 Task: In the  document poem.pdf Use the feature 'and check spelling and grammer' Change font style of header to '25' Select the body of letter and change paragraph spacing to  Double
Action: Mouse moved to (306, 472)
Screenshot: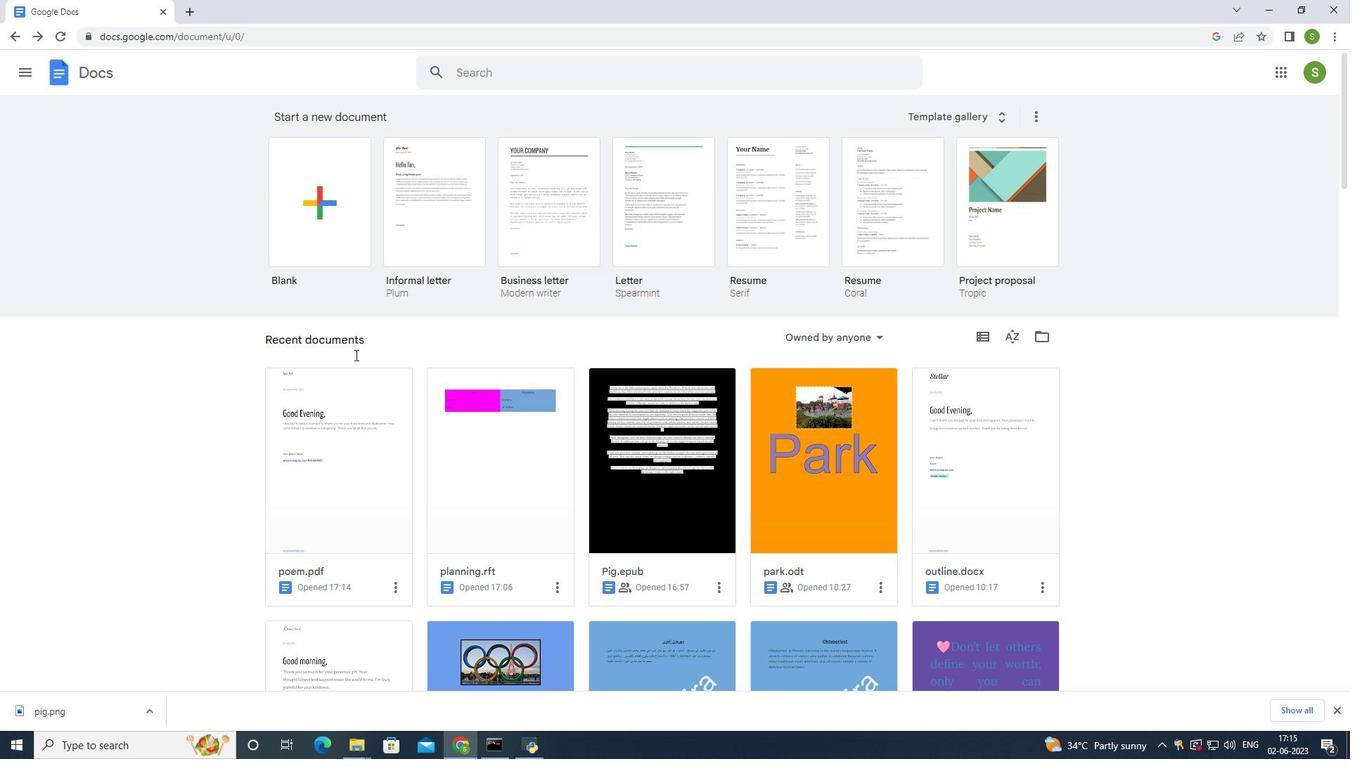 
Action: Mouse pressed left at (306, 472)
Screenshot: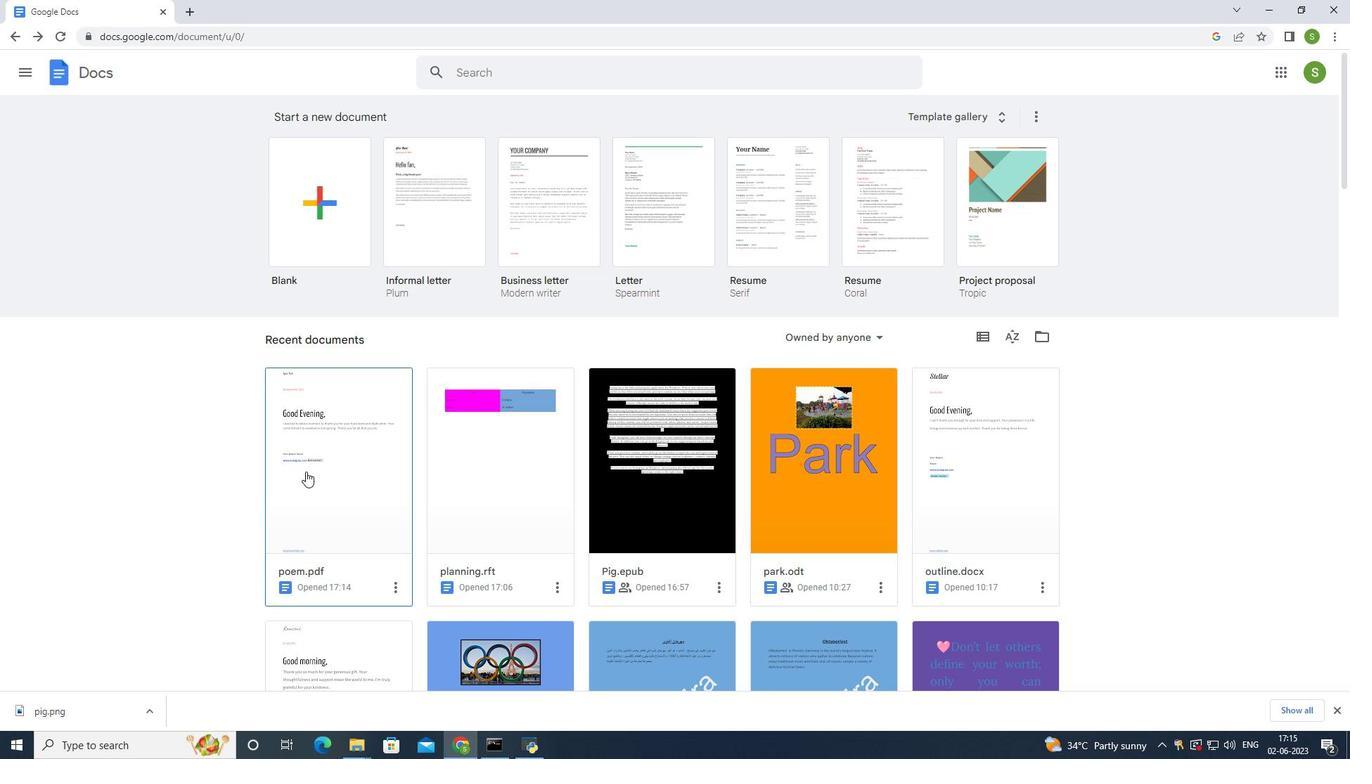 
Action: Mouse moved to (237, 81)
Screenshot: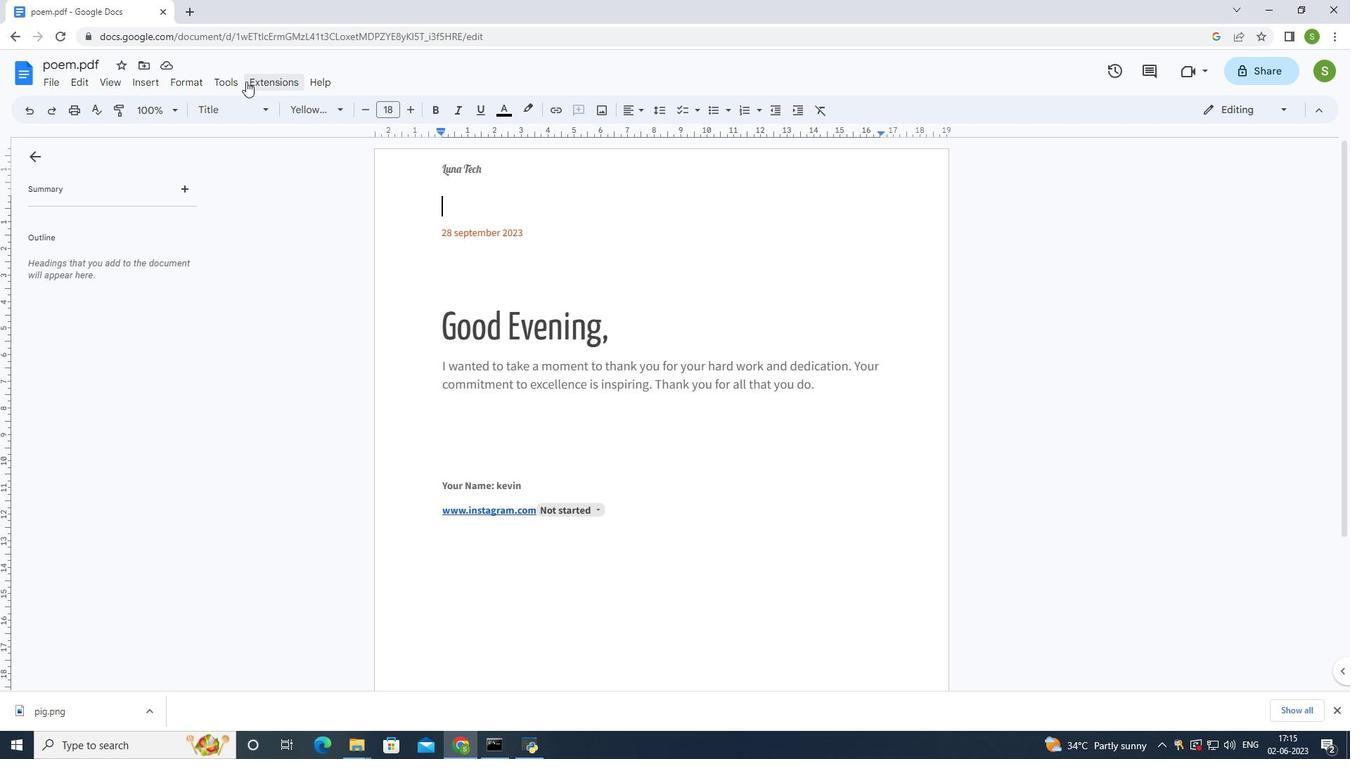 
Action: Mouse pressed left at (237, 81)
Screenshot: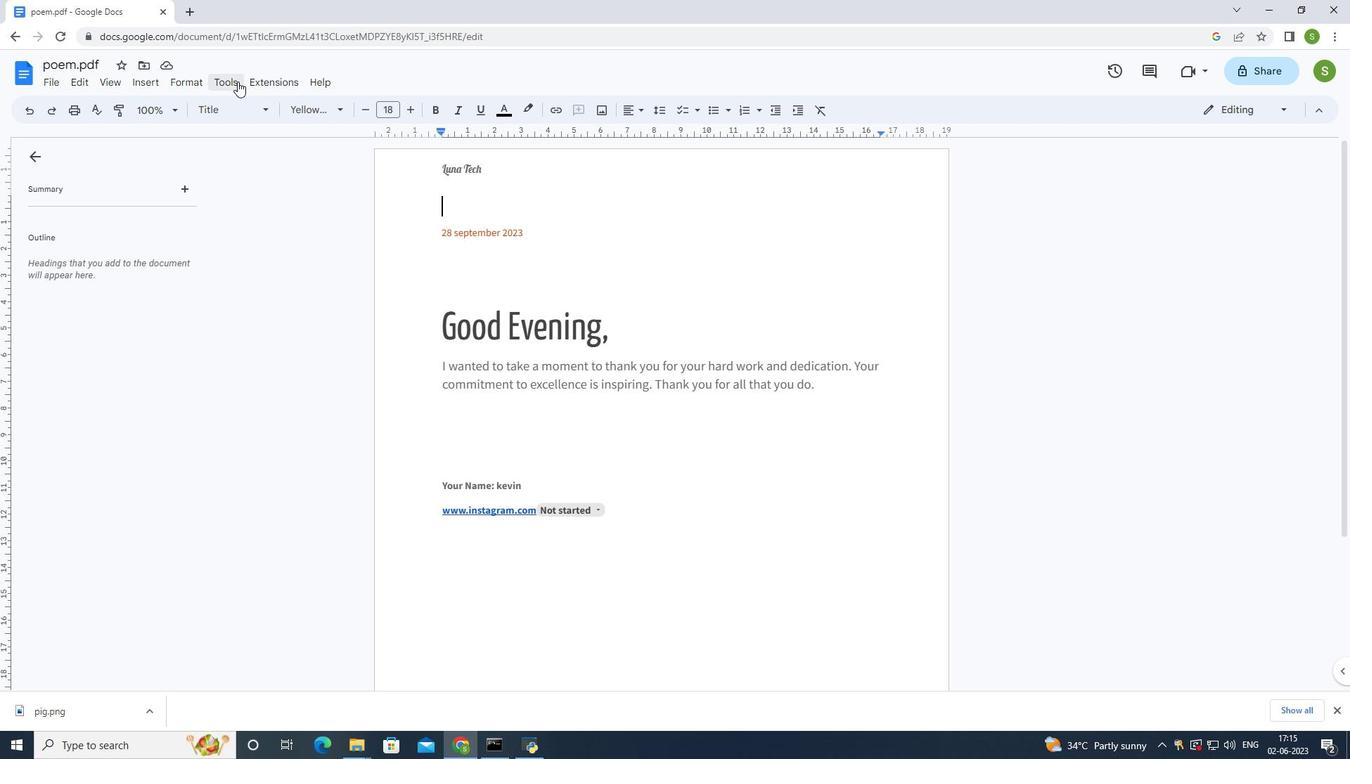 
Action: Mouse moved to (237, 99)
Screenshot: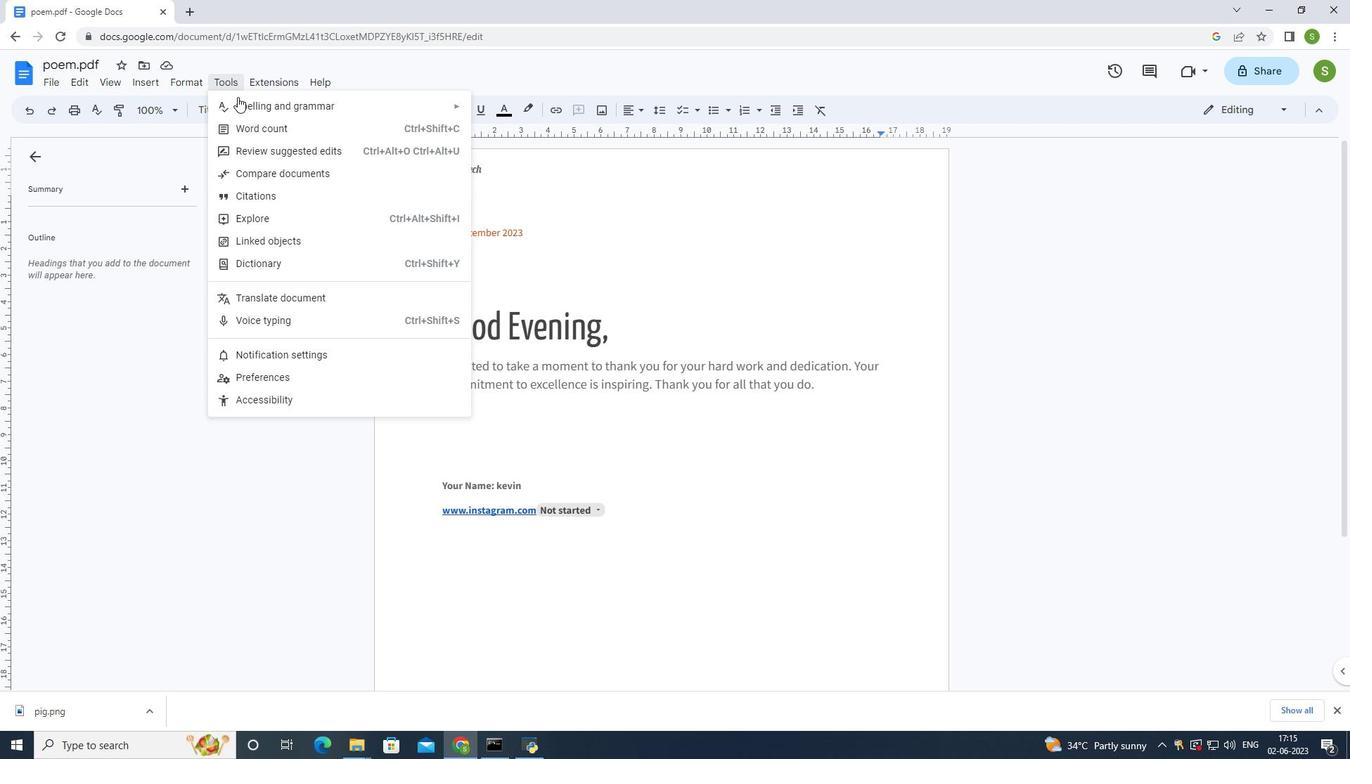 
Action: Mouse pressed left at (237, 99)
Screenshot: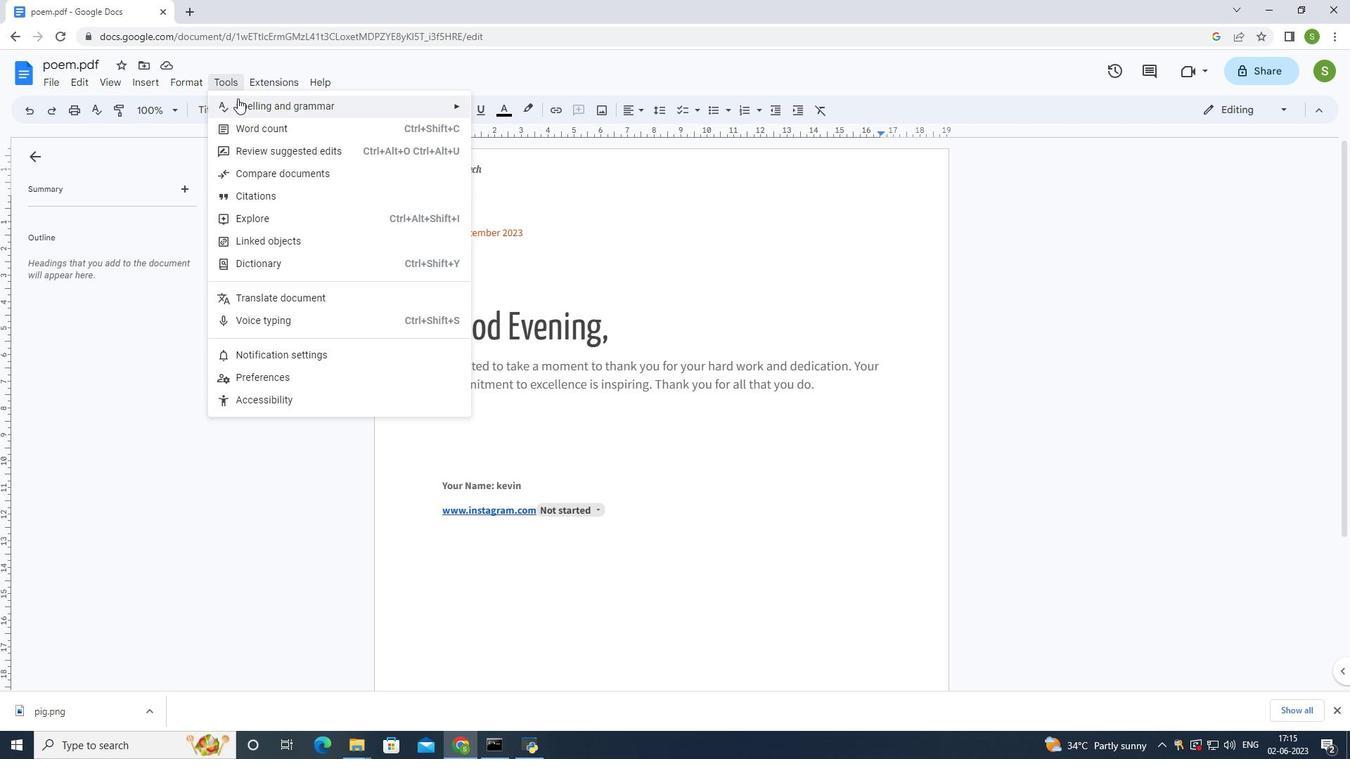 
Action: Mouse moved to (547, 119)
Screenshot: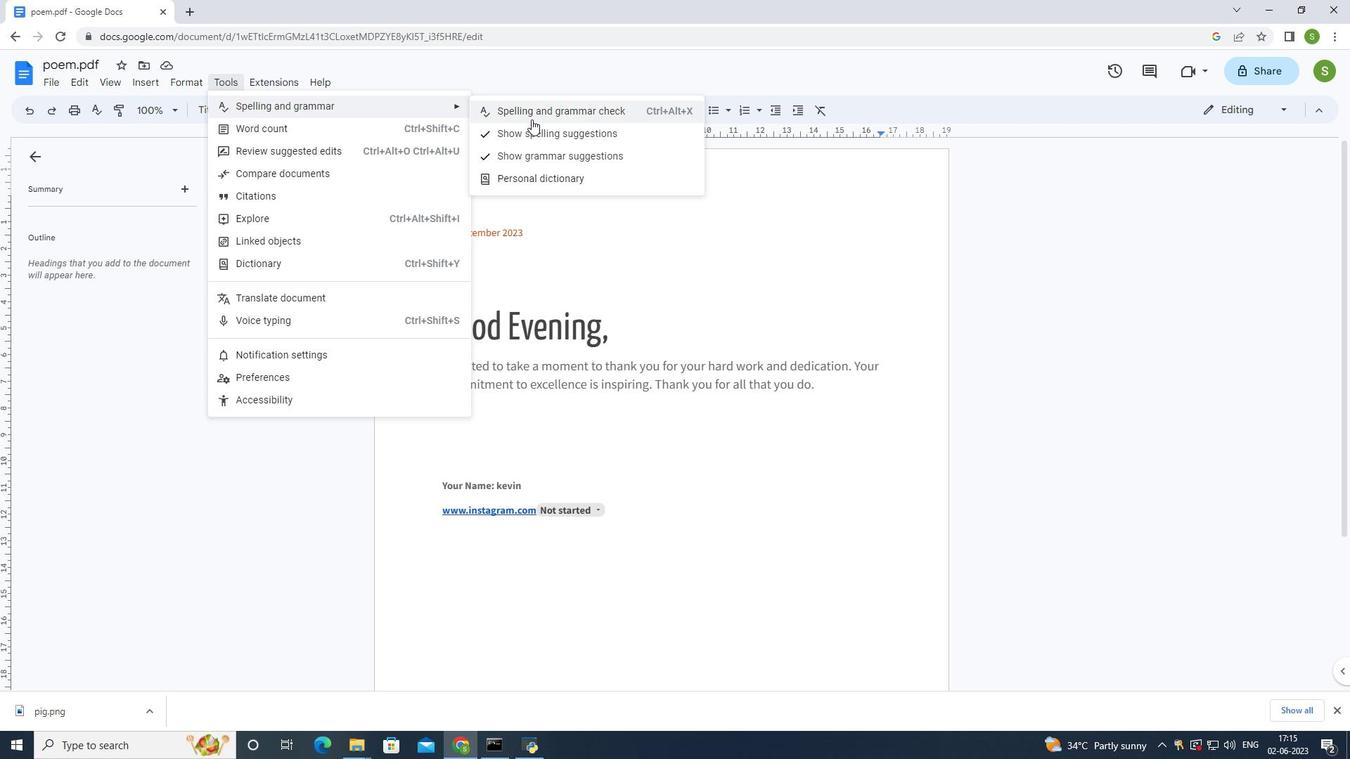 
Action: Mouse pressed left at (547, 119)
Screenshot: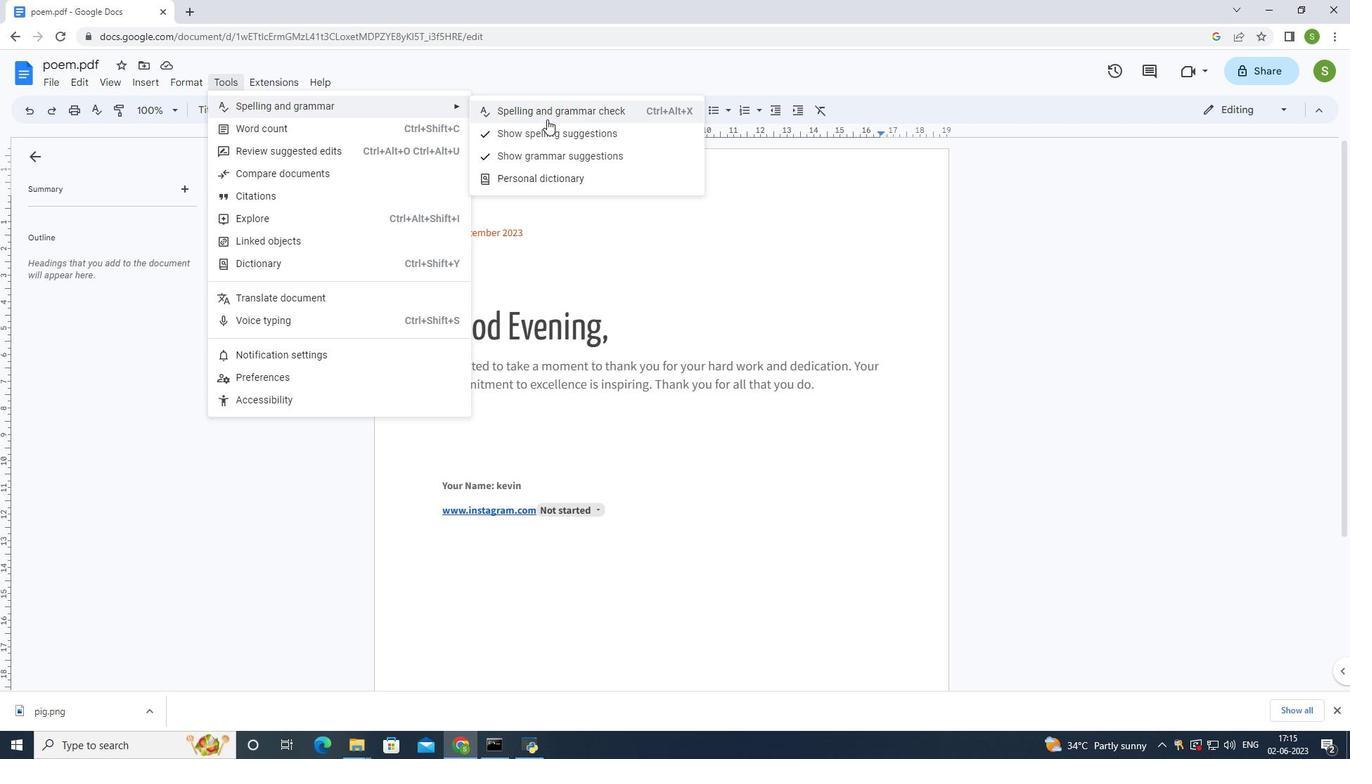
Action: Mouse moved to (493, 171)
Screenshot: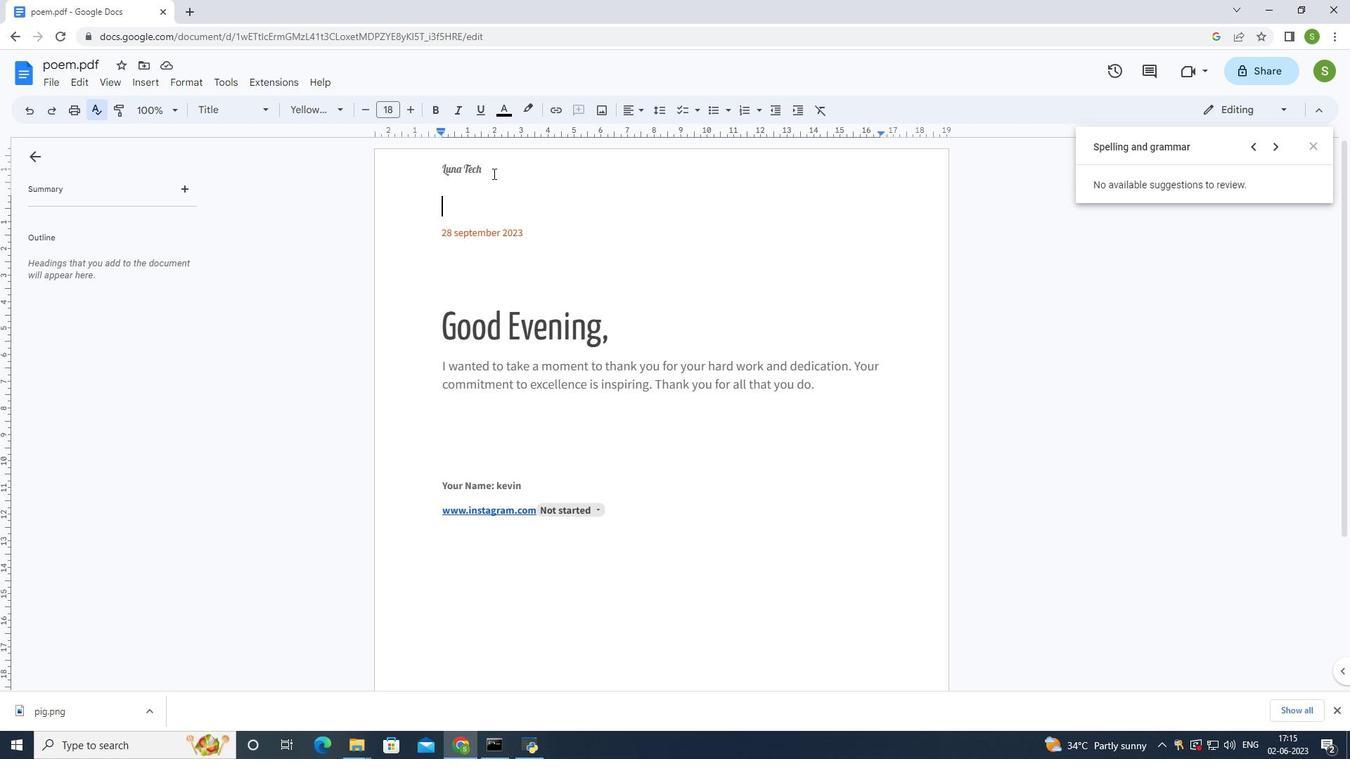 
Action: Mouse pressed left at (493, 171)
Screenshot: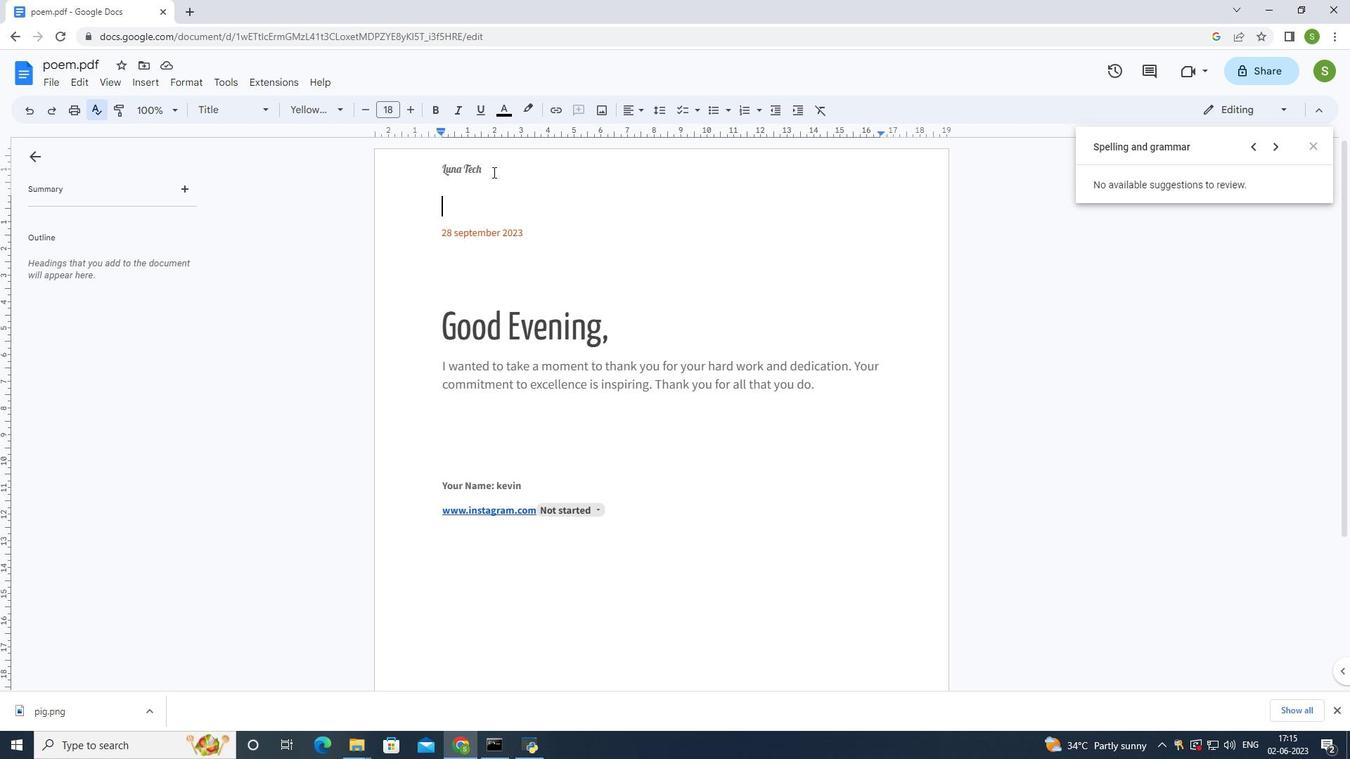 
Action: Mouse moved to (484, 170)
Screenshot: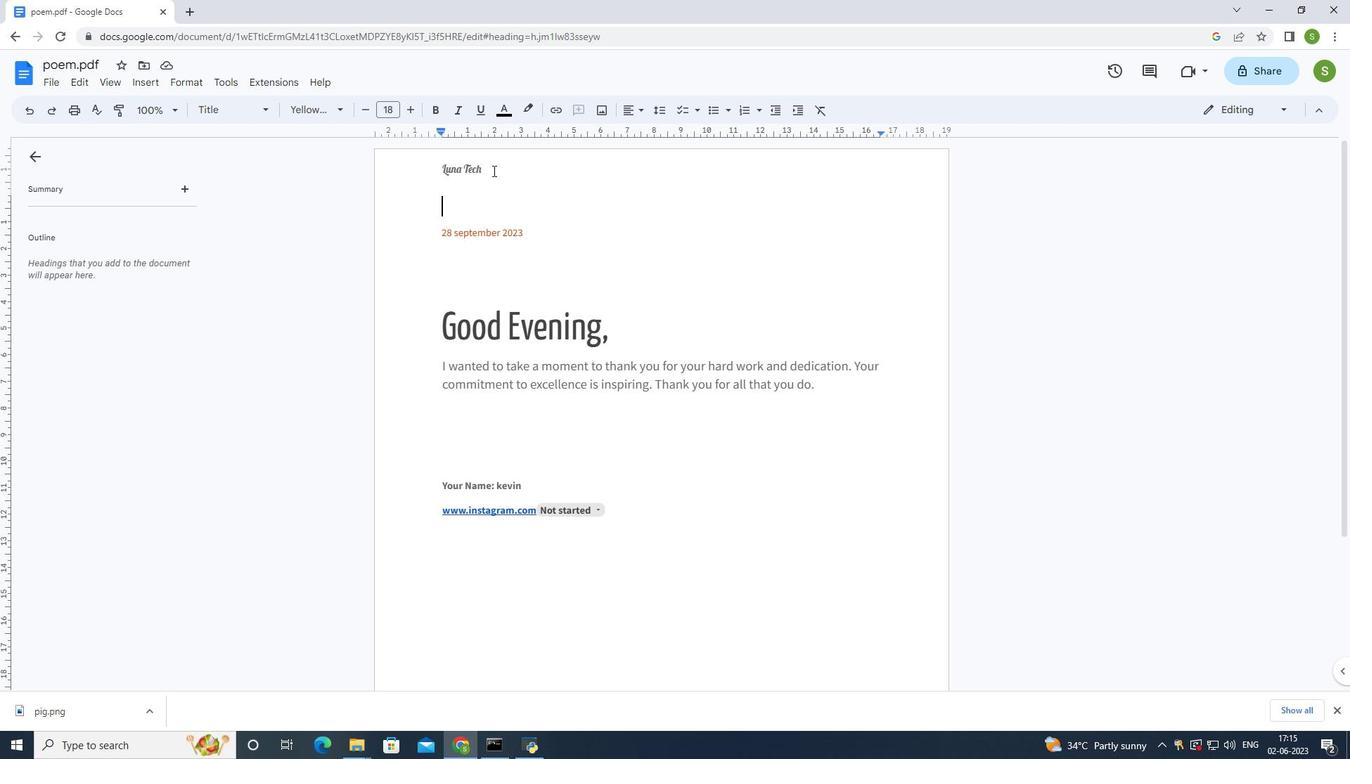 
Action: Mouse pressed left at (484, 170)
Screenshot: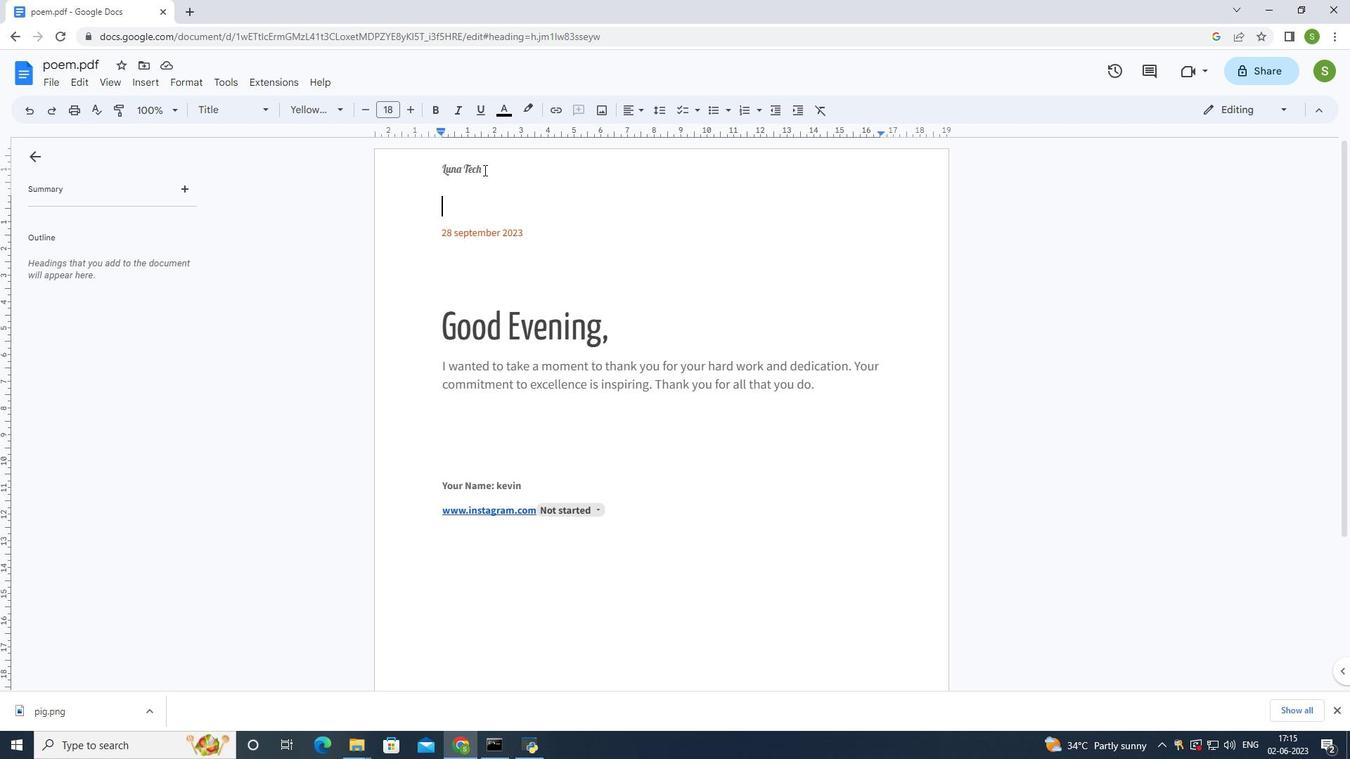 
Action: Mouse pressed left at (484, 170)
Screenshot: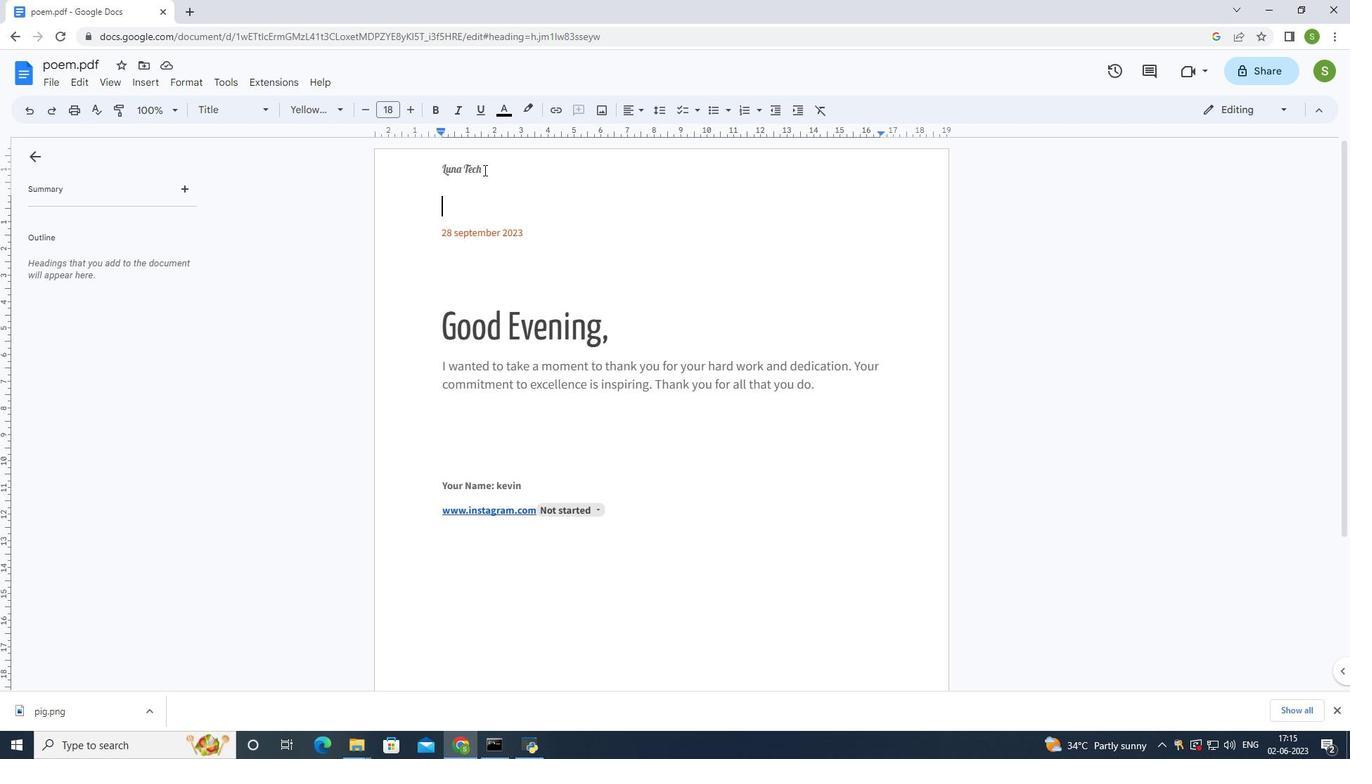 
Action: Mouse pressed left at (484, 170)
Screenshot: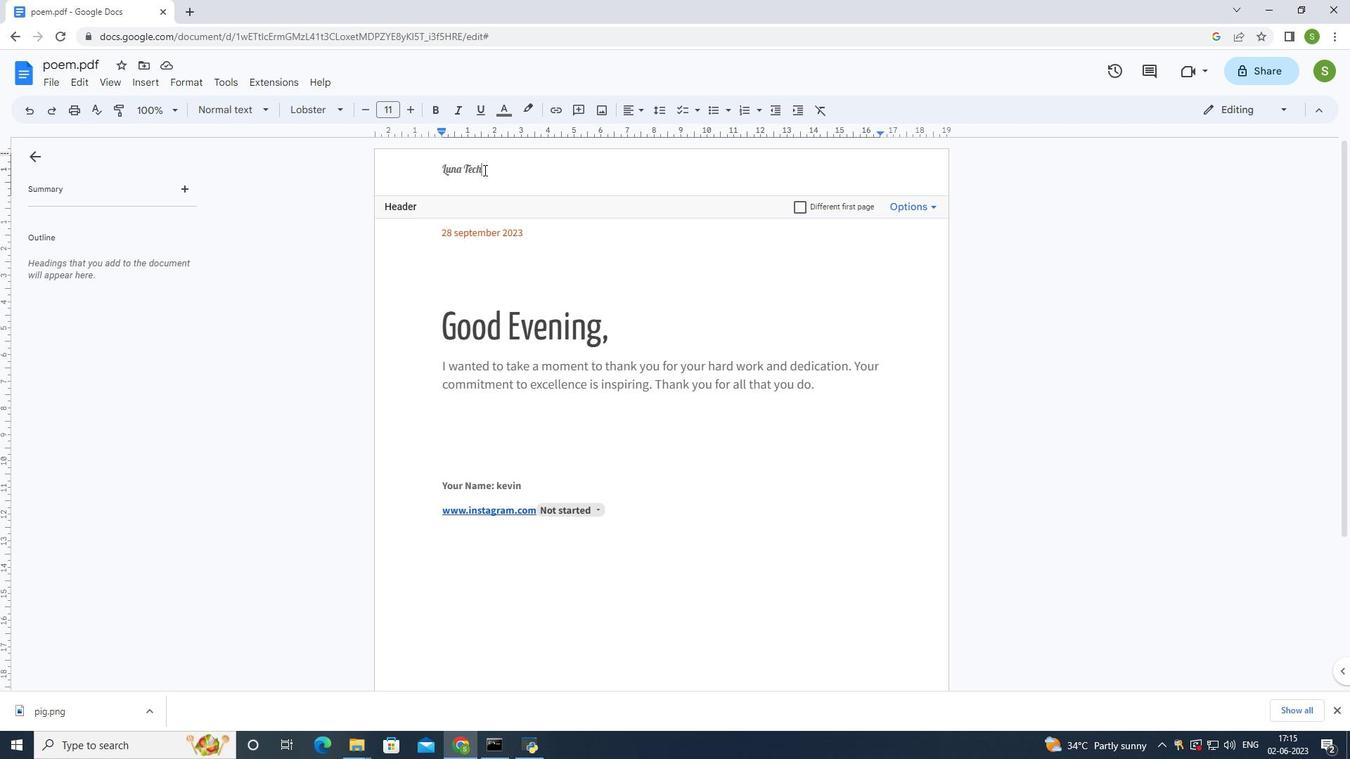 
Action: Mouse moved to (412, 113)
Screenshot: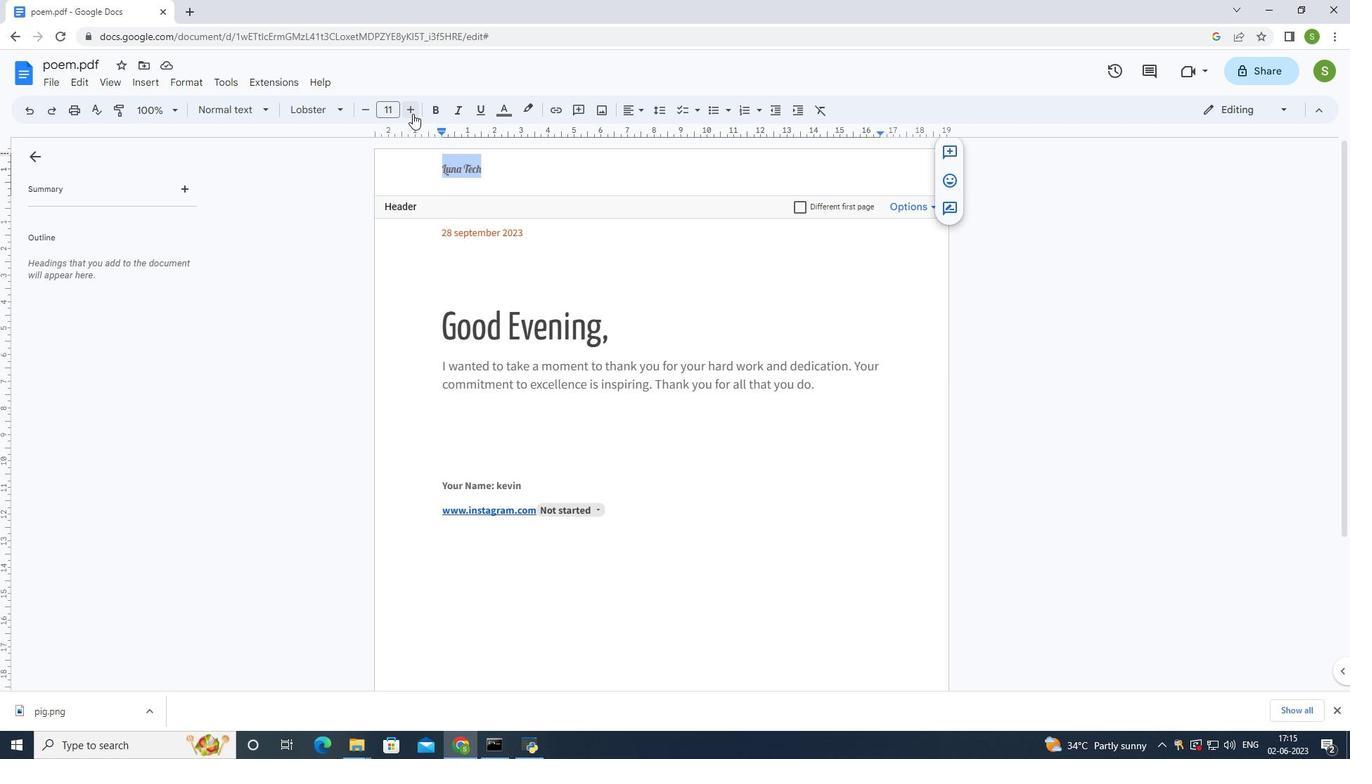 
Action: Mouse pressed left at (412, 113)
Screenshot: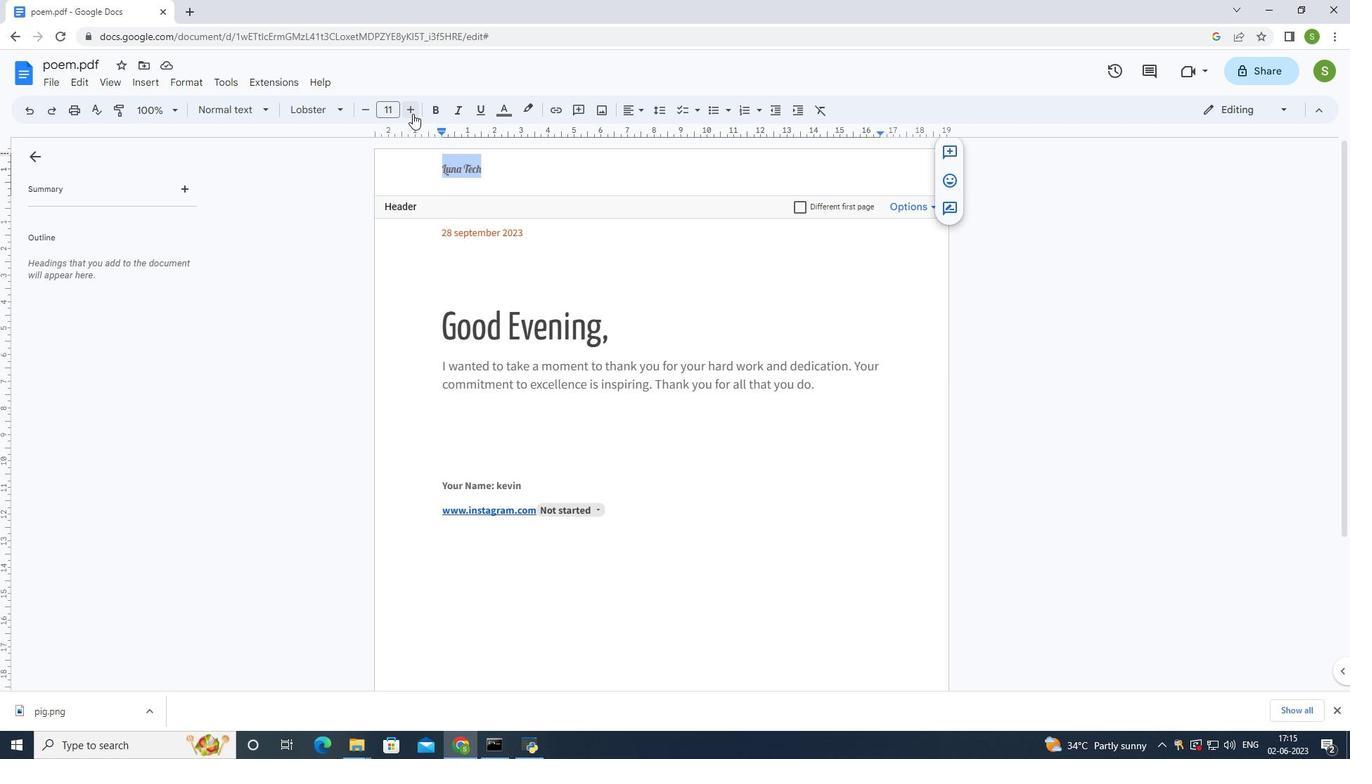 
Action: Mouse pressed left at (412, 113)
Screenshot: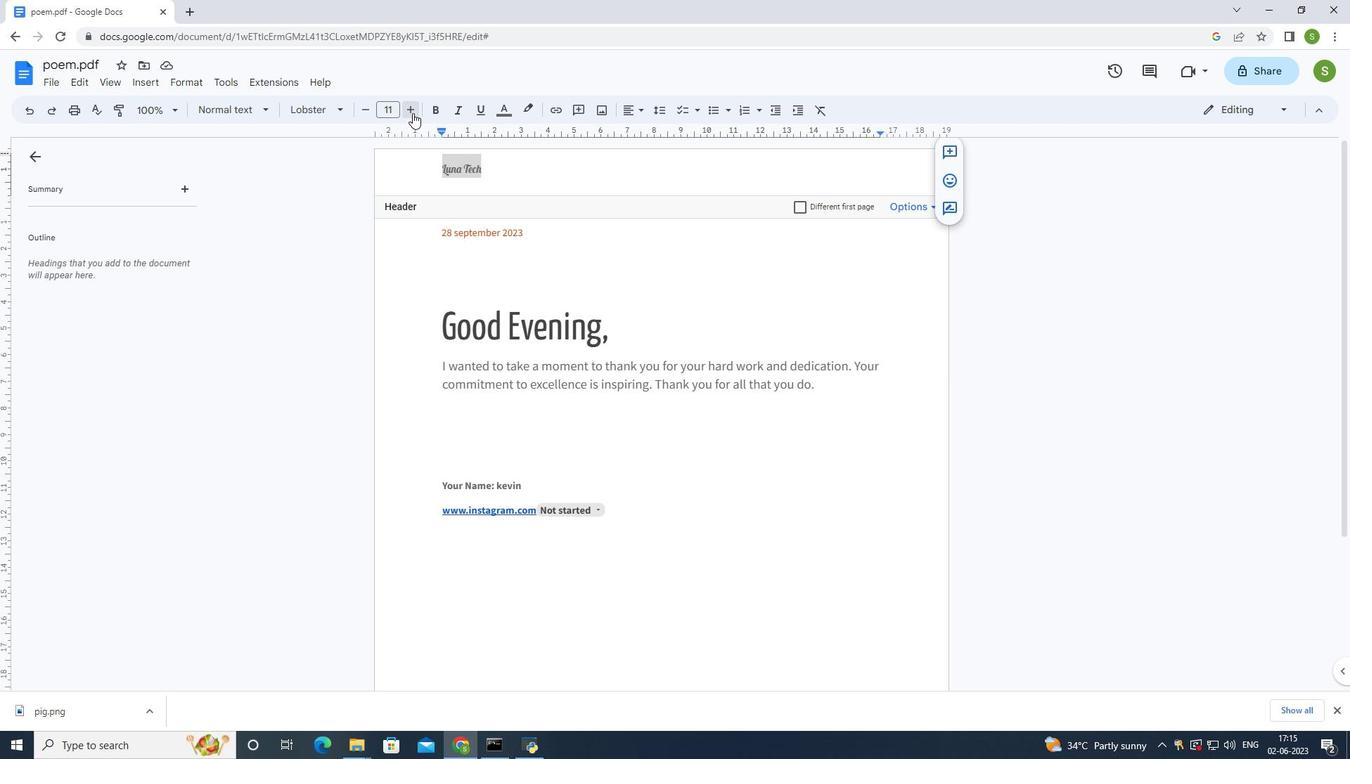 
Action: Mouse pressed left at (412, 113)
Screenshot: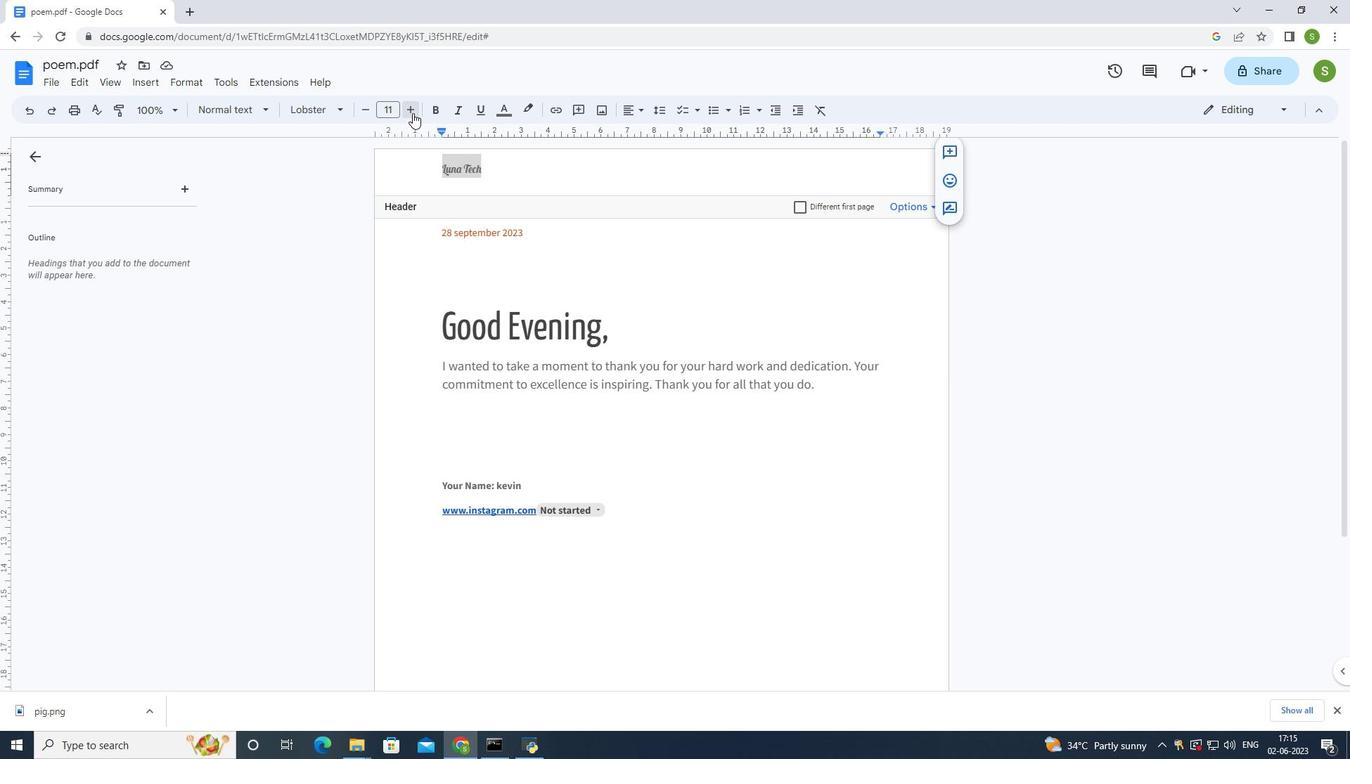 
Action: Mouse pressed left at (412, 113)
Screenshot: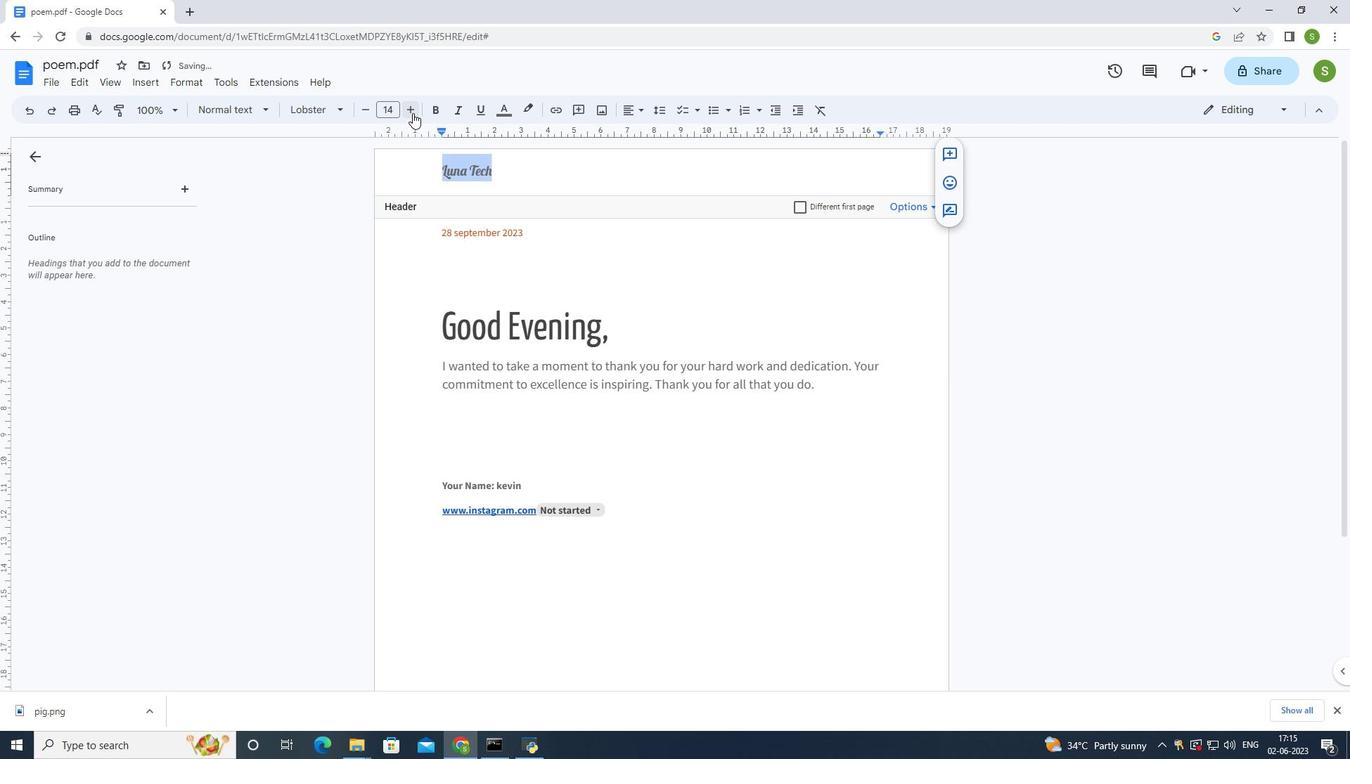 
Action: Mouse pressed left at (412, 113)
Screenshot: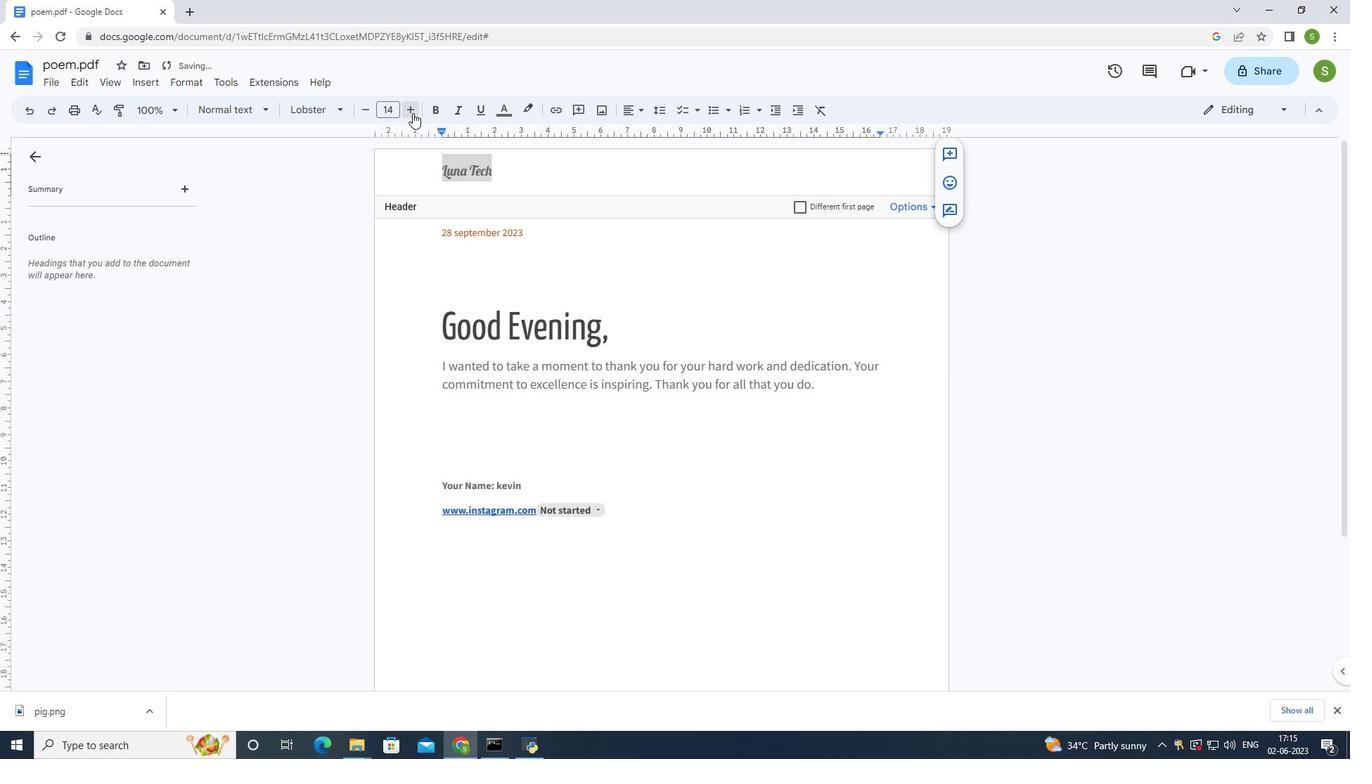 
Action: Mouse pressed left at (412, 113)
Screenshot: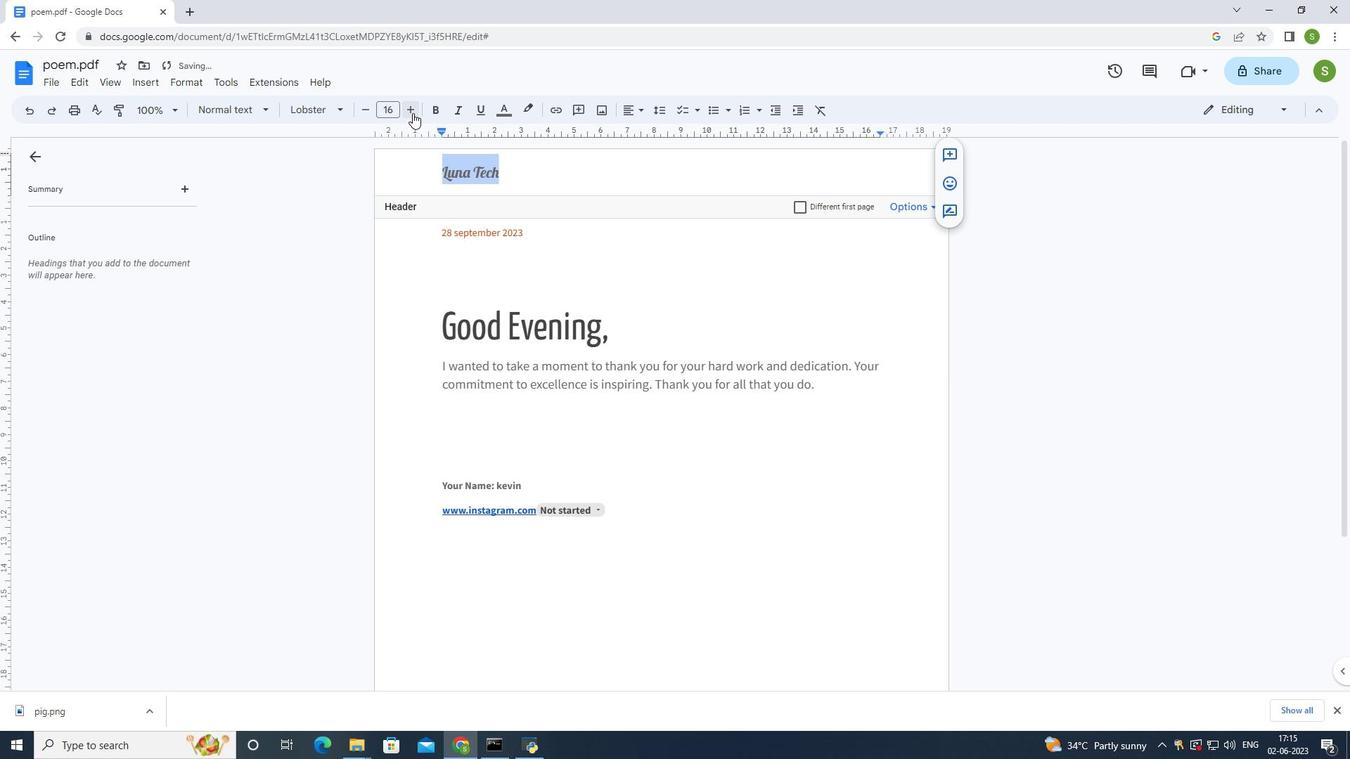 
Action: Mouse pressed left at (412, 113)
Screenshot: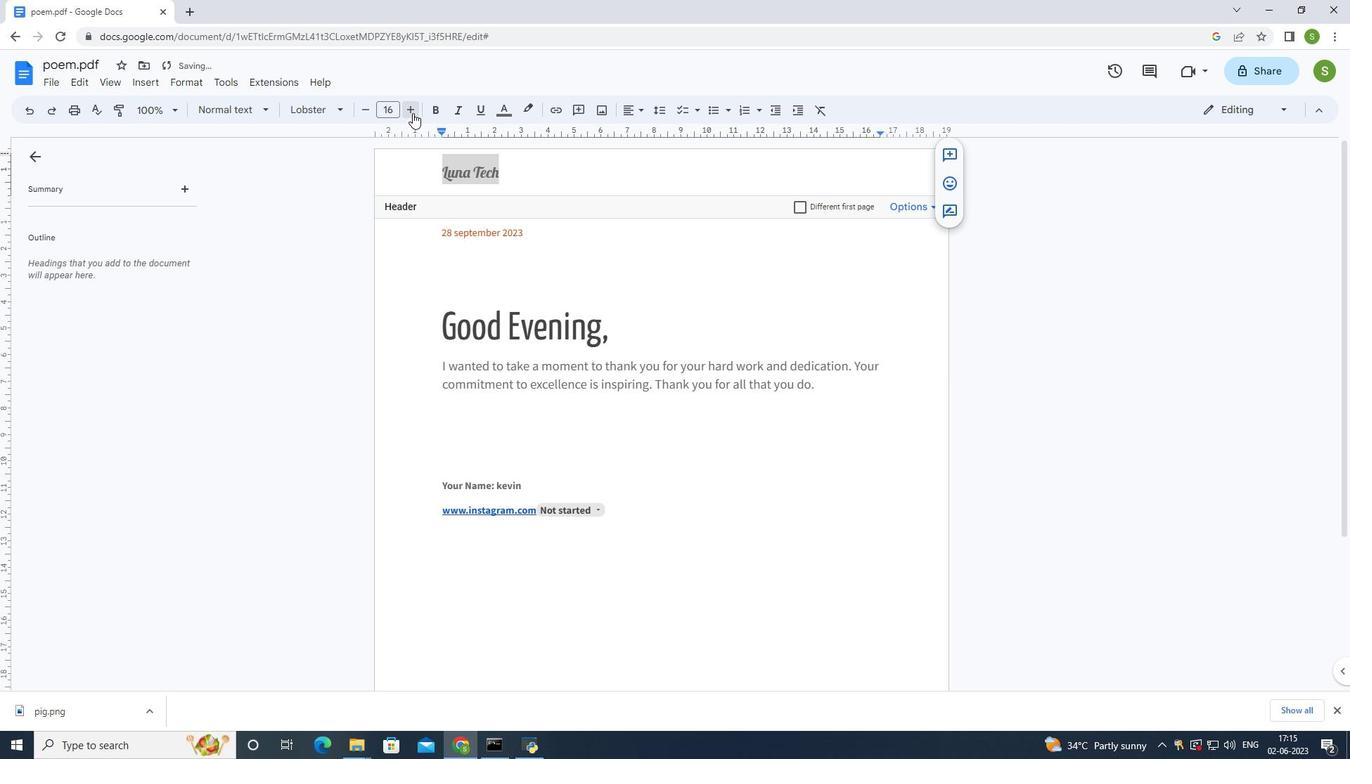 
Action: Mouse pressed left at (412, 113)
Screenshot: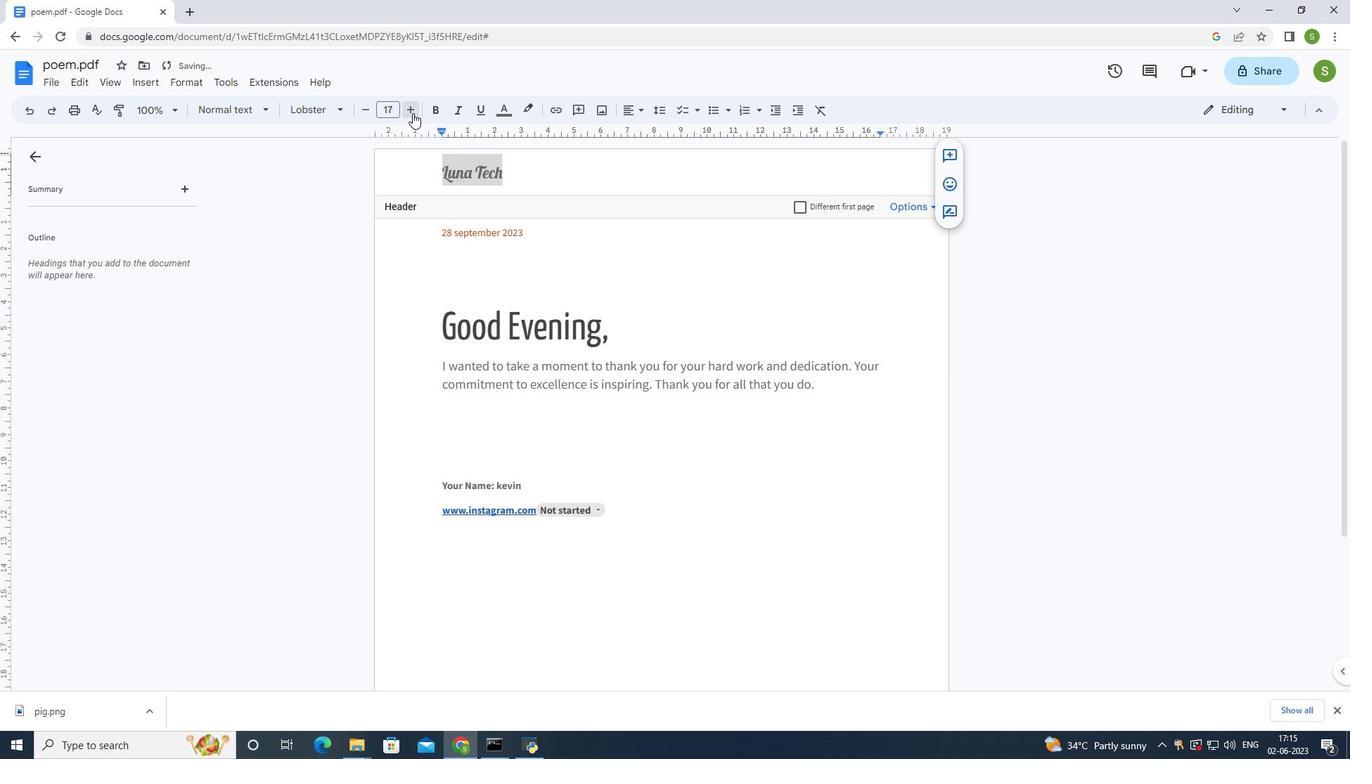 
Action: Mouse pressed left at (412, 113)
Screenshot: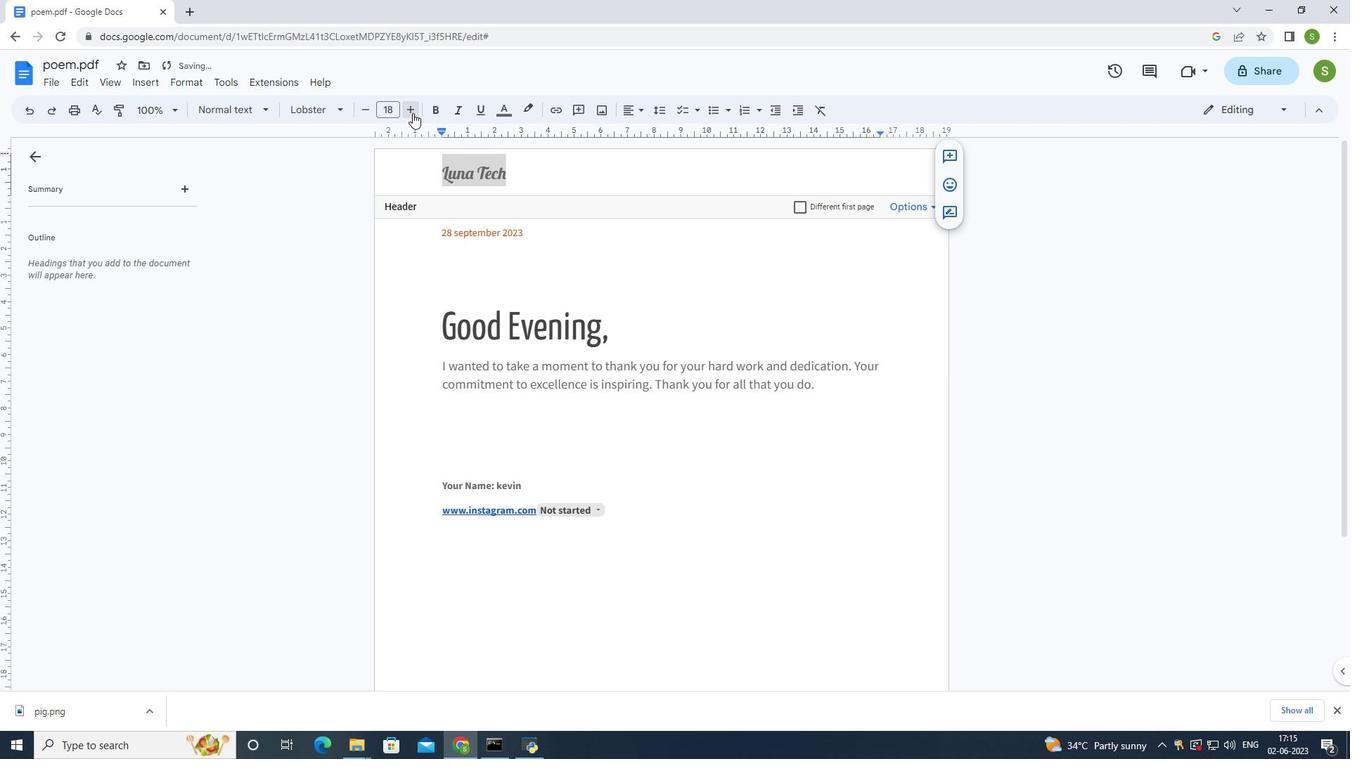 
Action: Mouse pressed left at (412, 113)
Screenshot: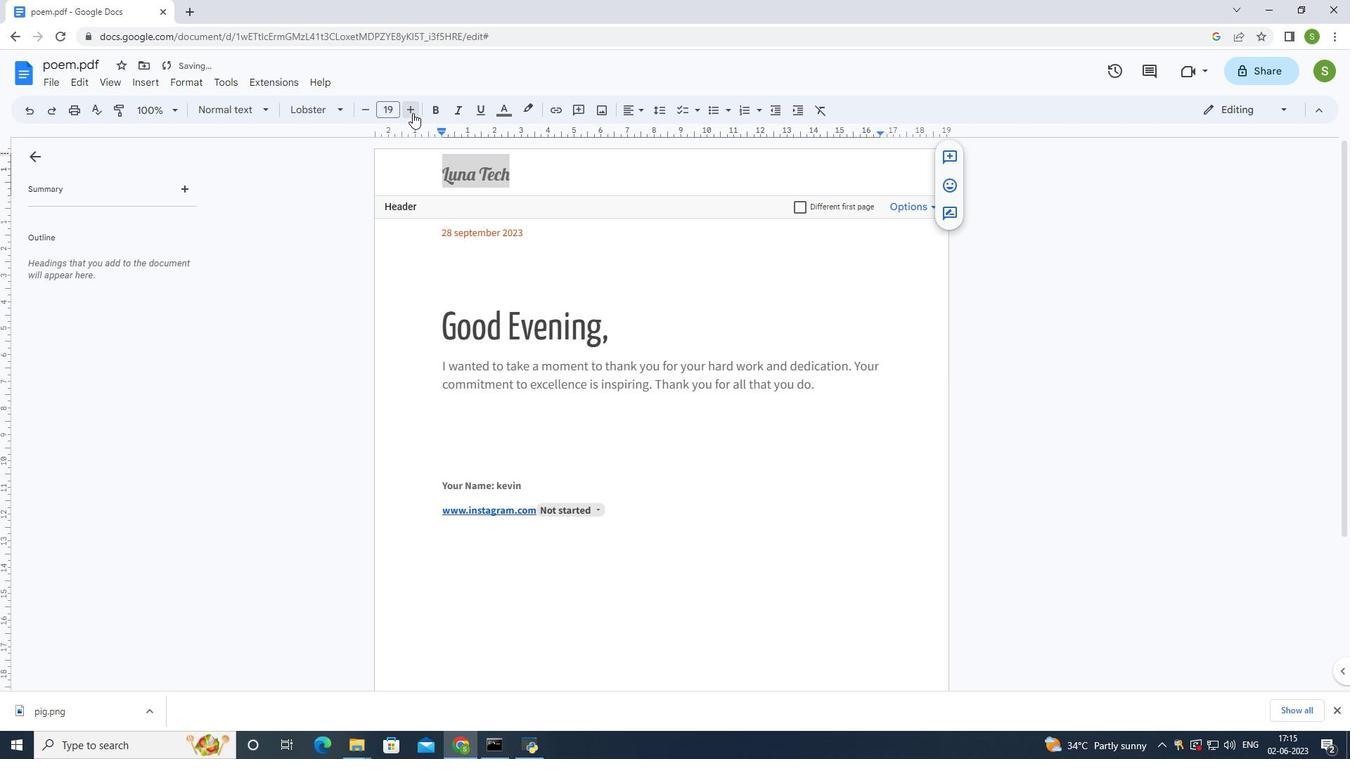 
Action: Mouse pressed left at (412, 113)
Screenshot: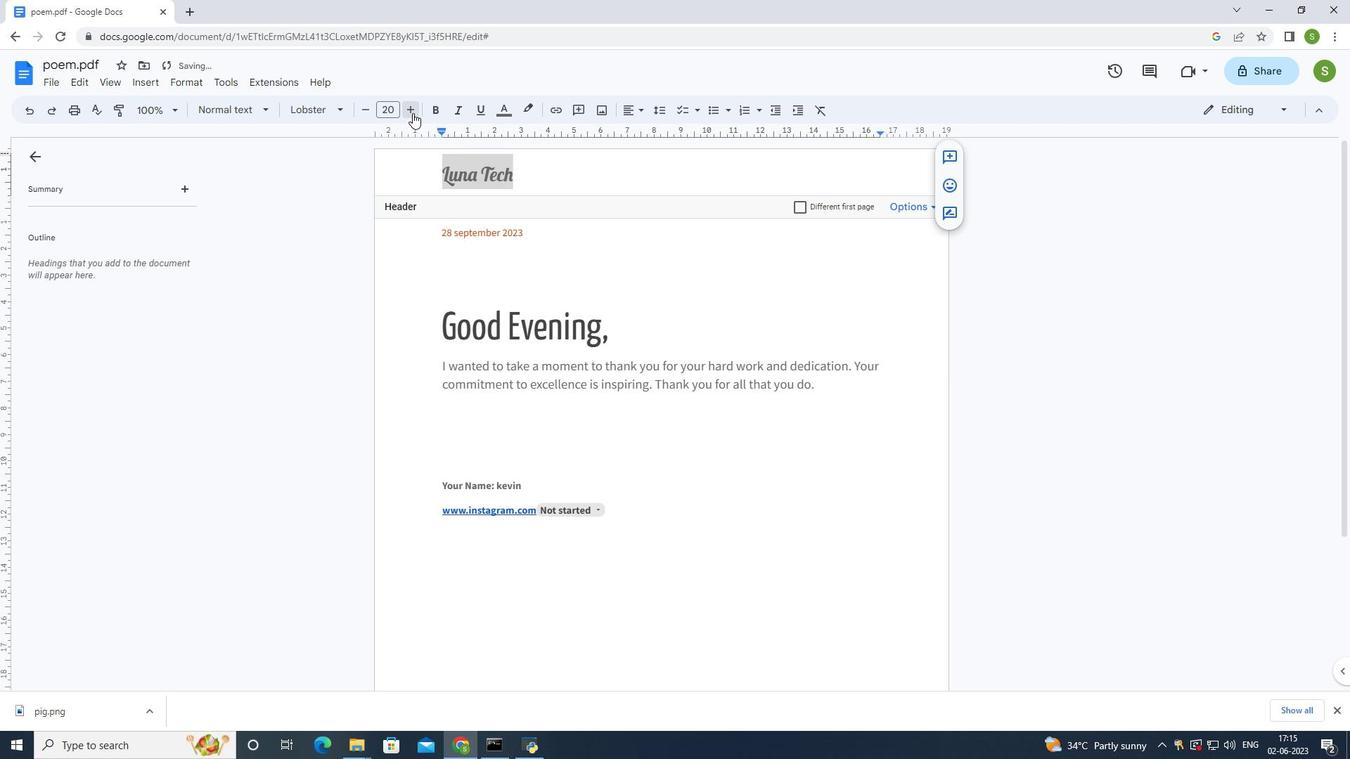 
Action: Mouse pressed left at (412, 113)
Screenshot: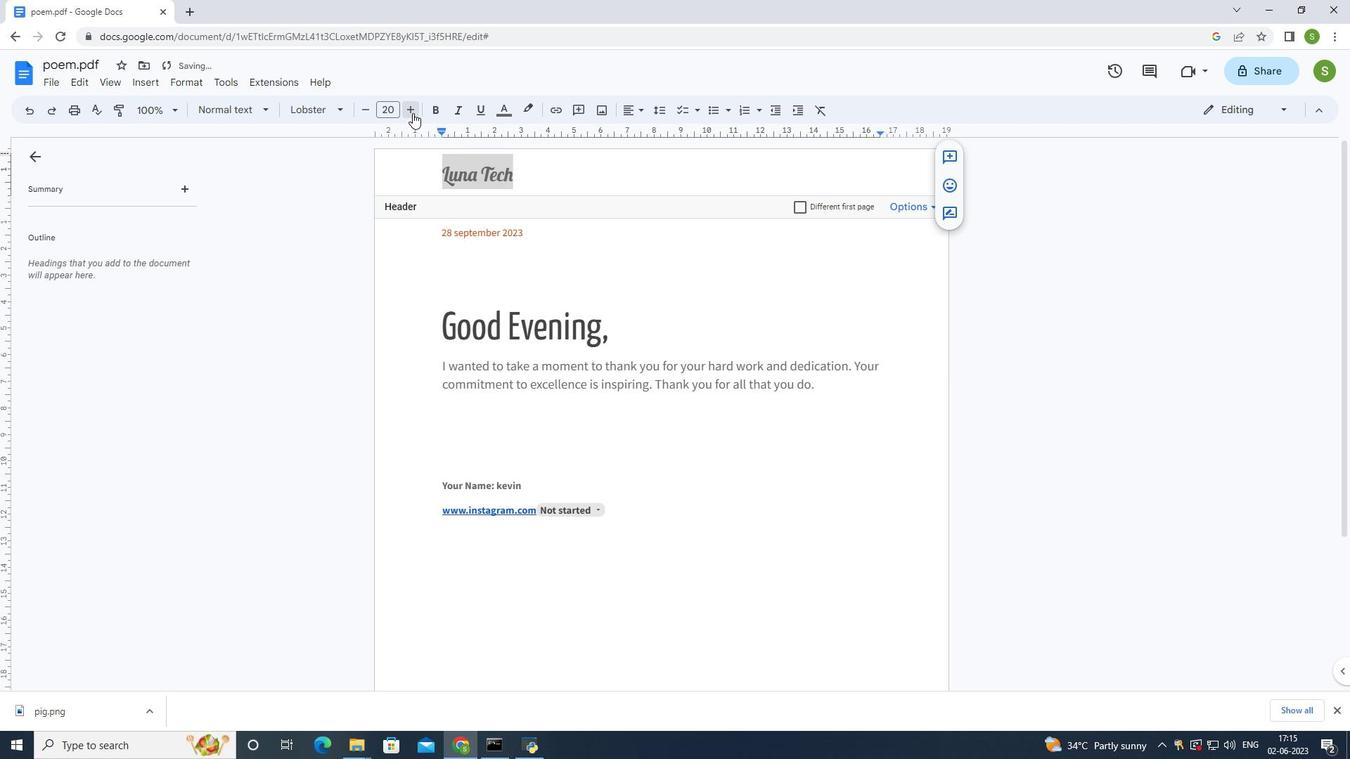 
Action: Mouse pressed left at (412, 113)
Screenshot: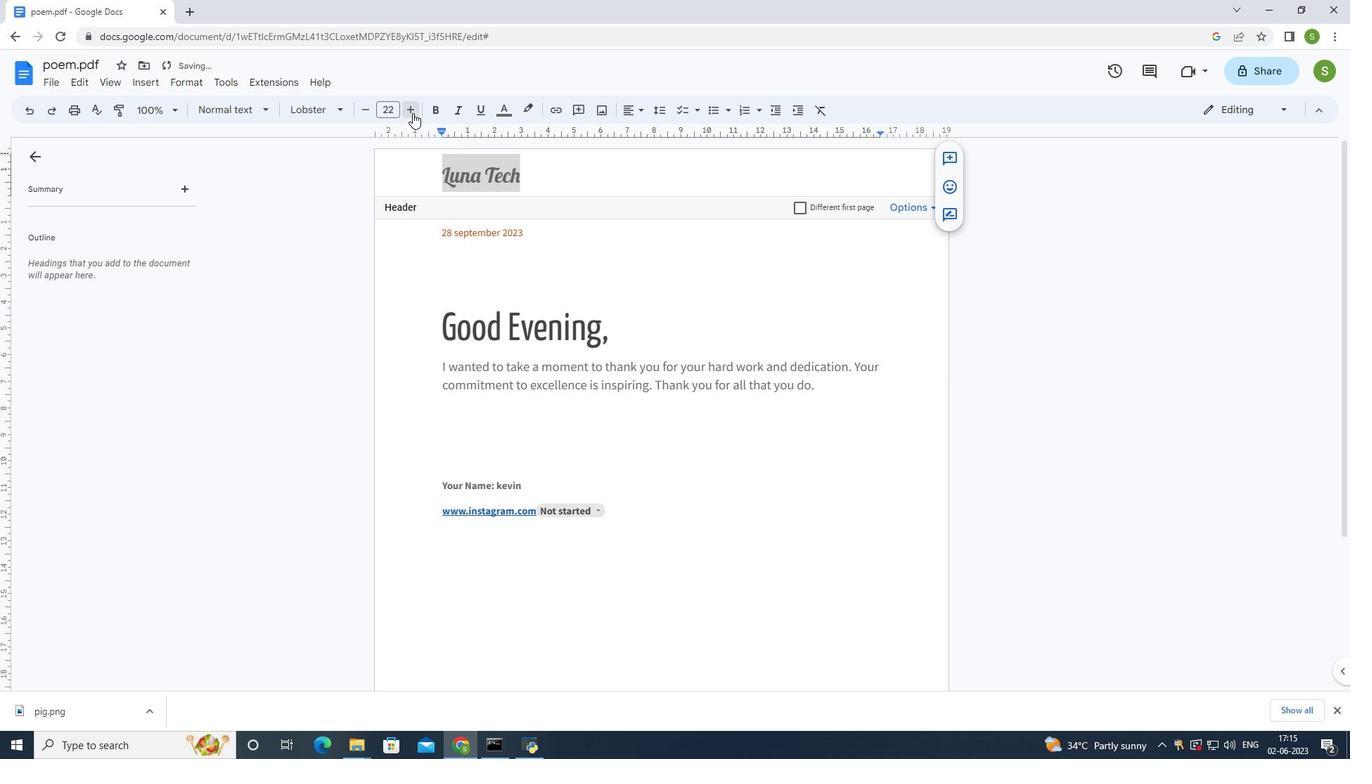 
Action: Mouse pressed left at (412, 113)
Screenshot: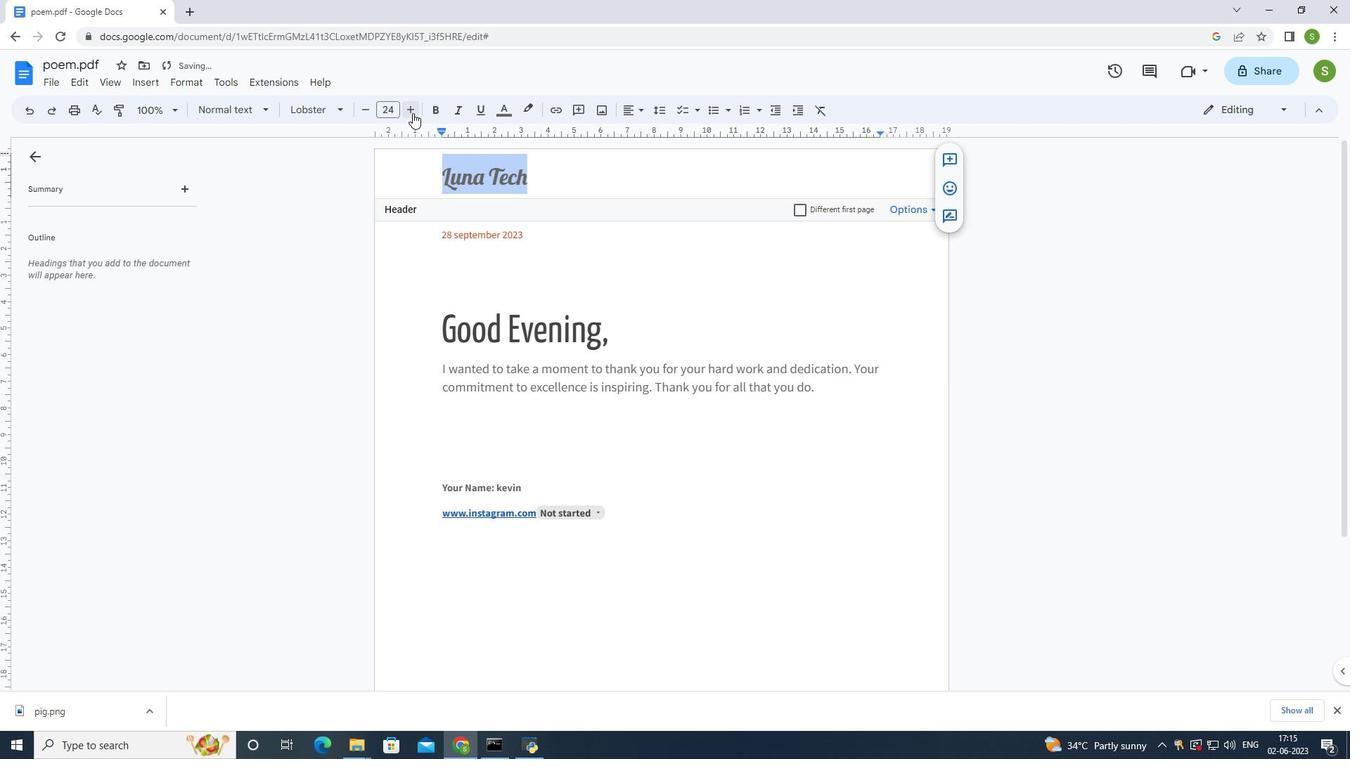 
Action: Mouse pressed left at (412, 113)
Screenshot: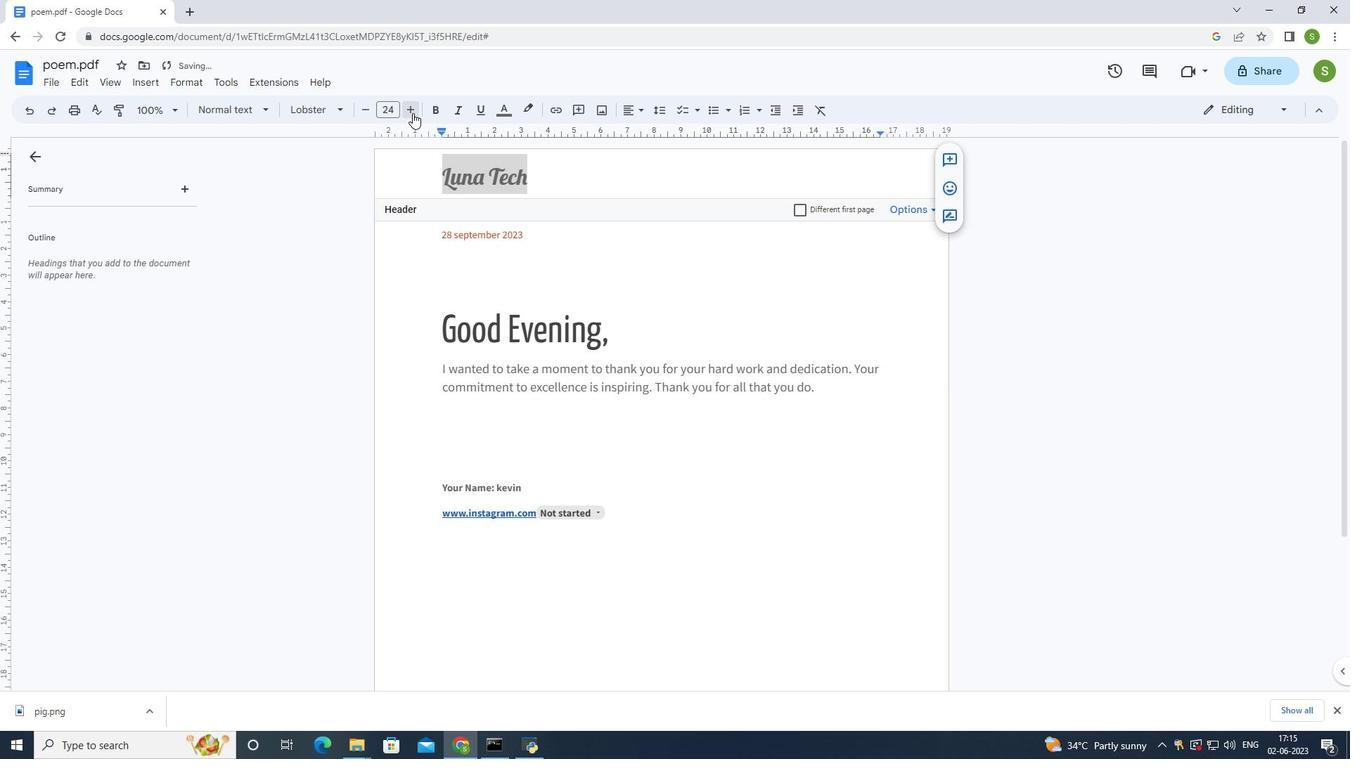 
Action: Mouse moved to (372, 113)
Screenshot: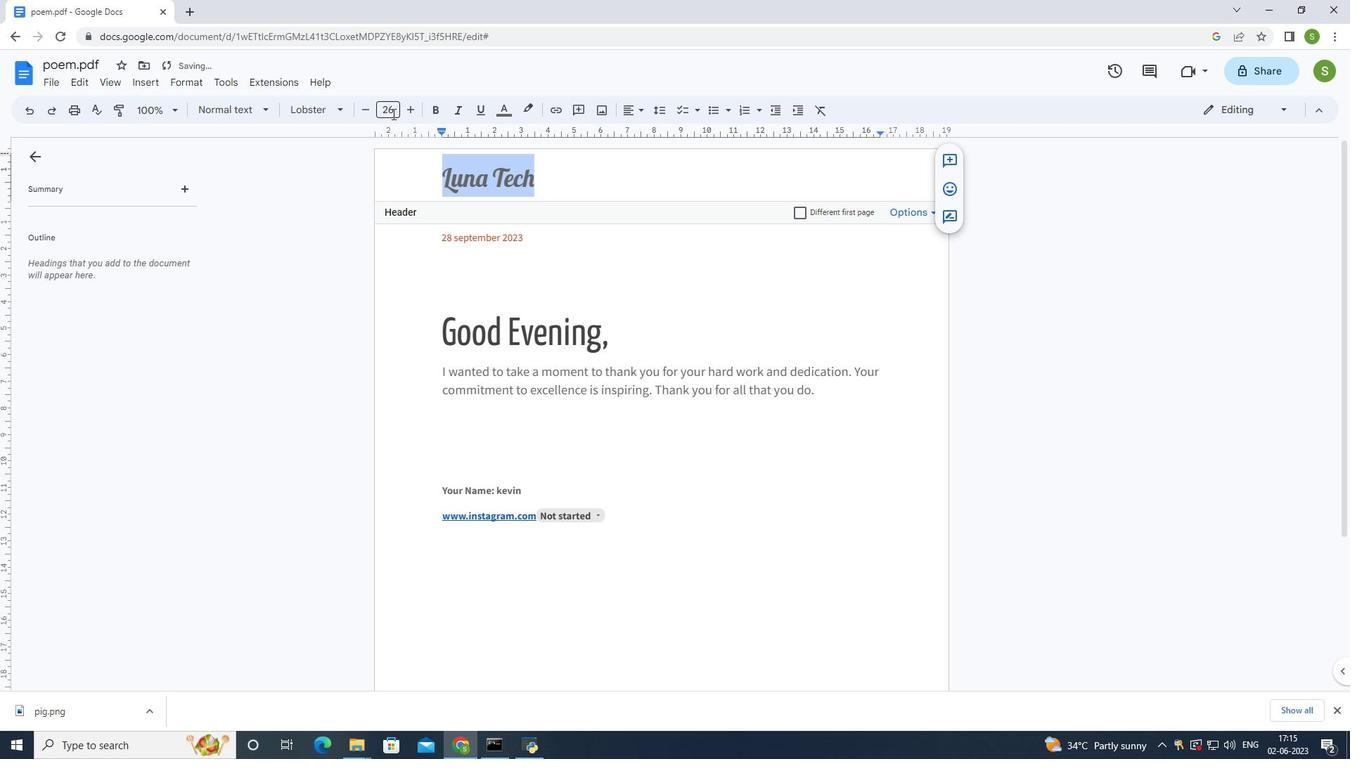 
Action: Mouse pressed left at (372, 113)
Screenshot: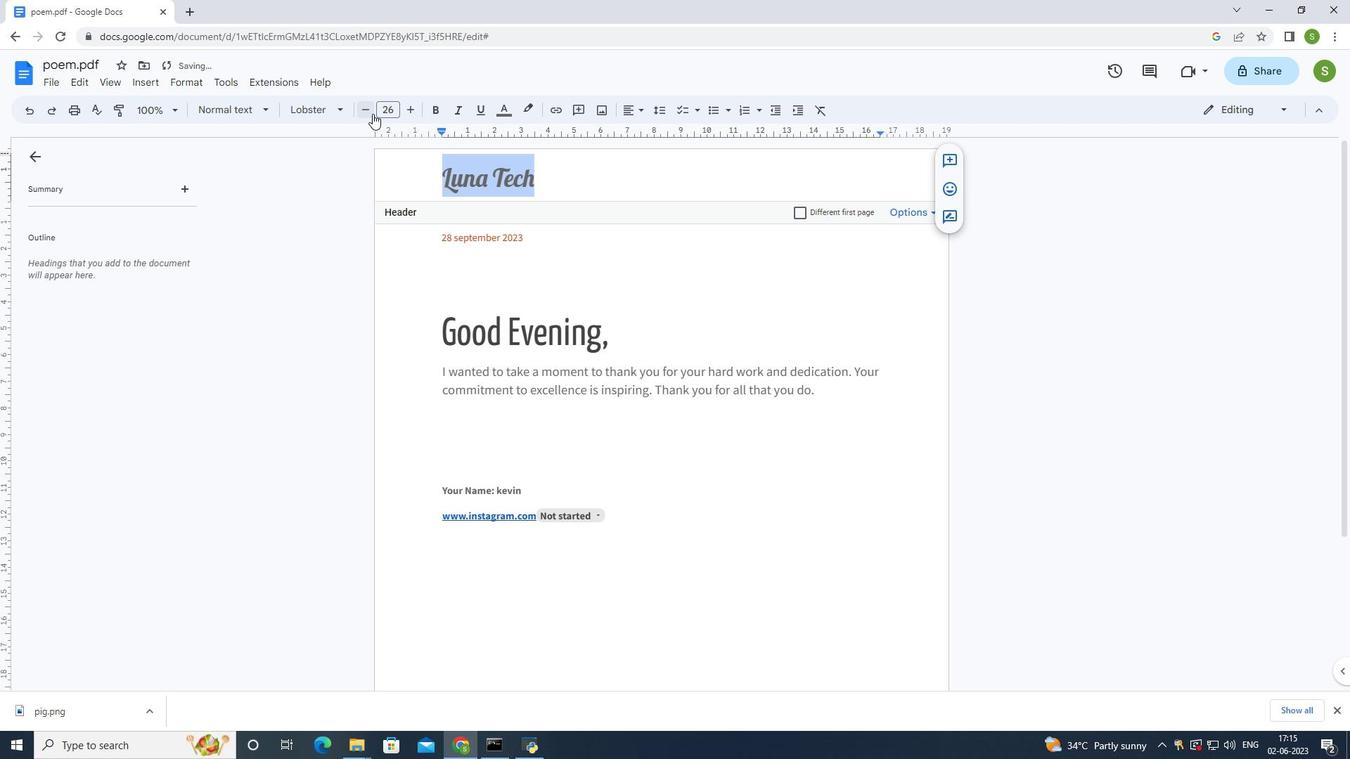 
Action: Mouse moved to (422, 361)
Screenshot: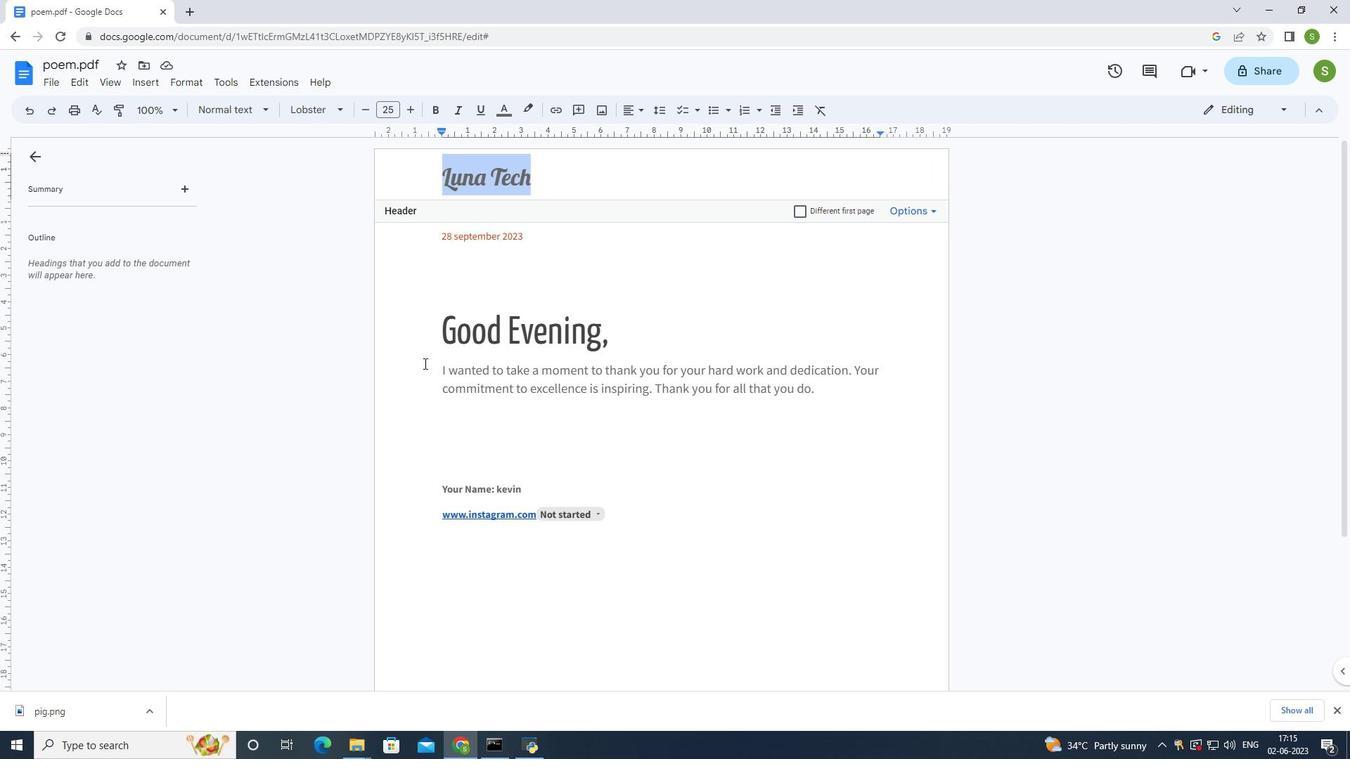 
Action: Mouse pressed left at (422, 361)
Screenshot: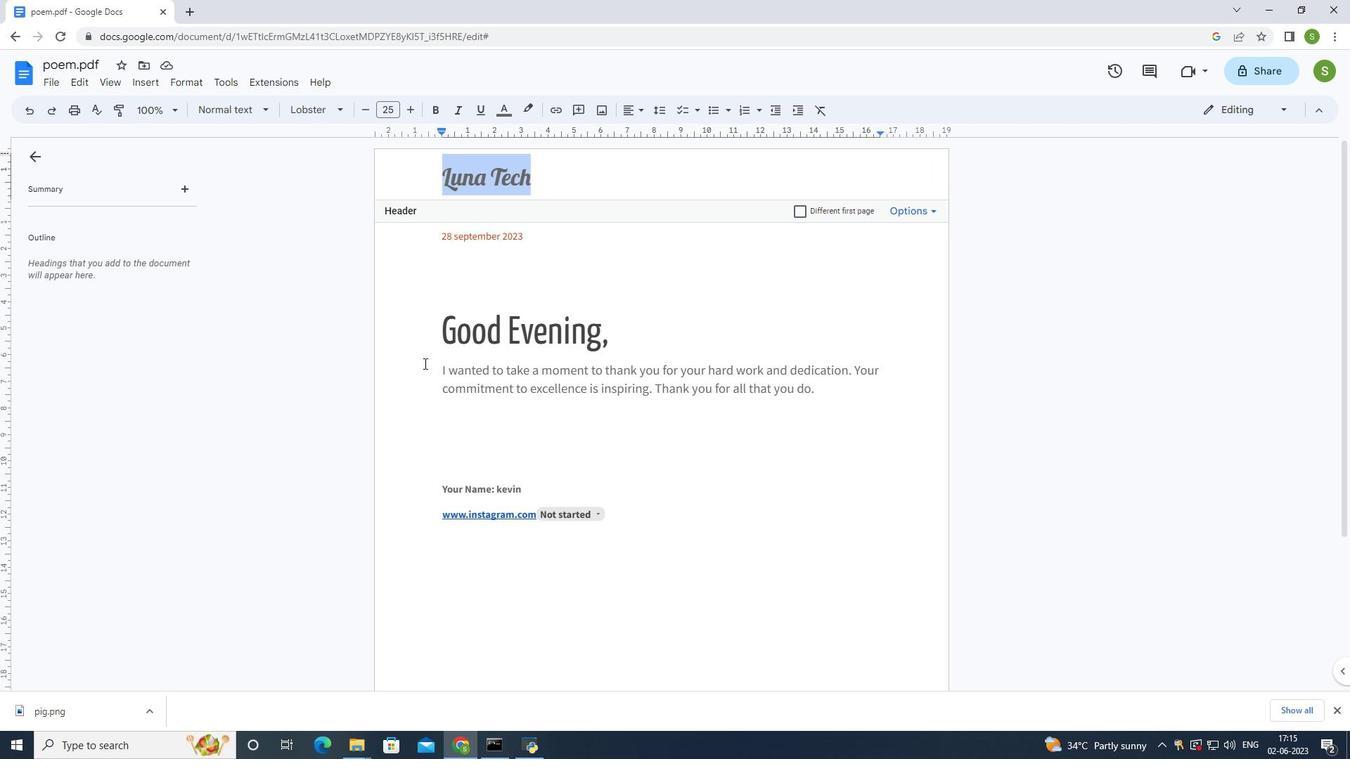 
Action: Mouse moved to (659, 109)
Screenshot: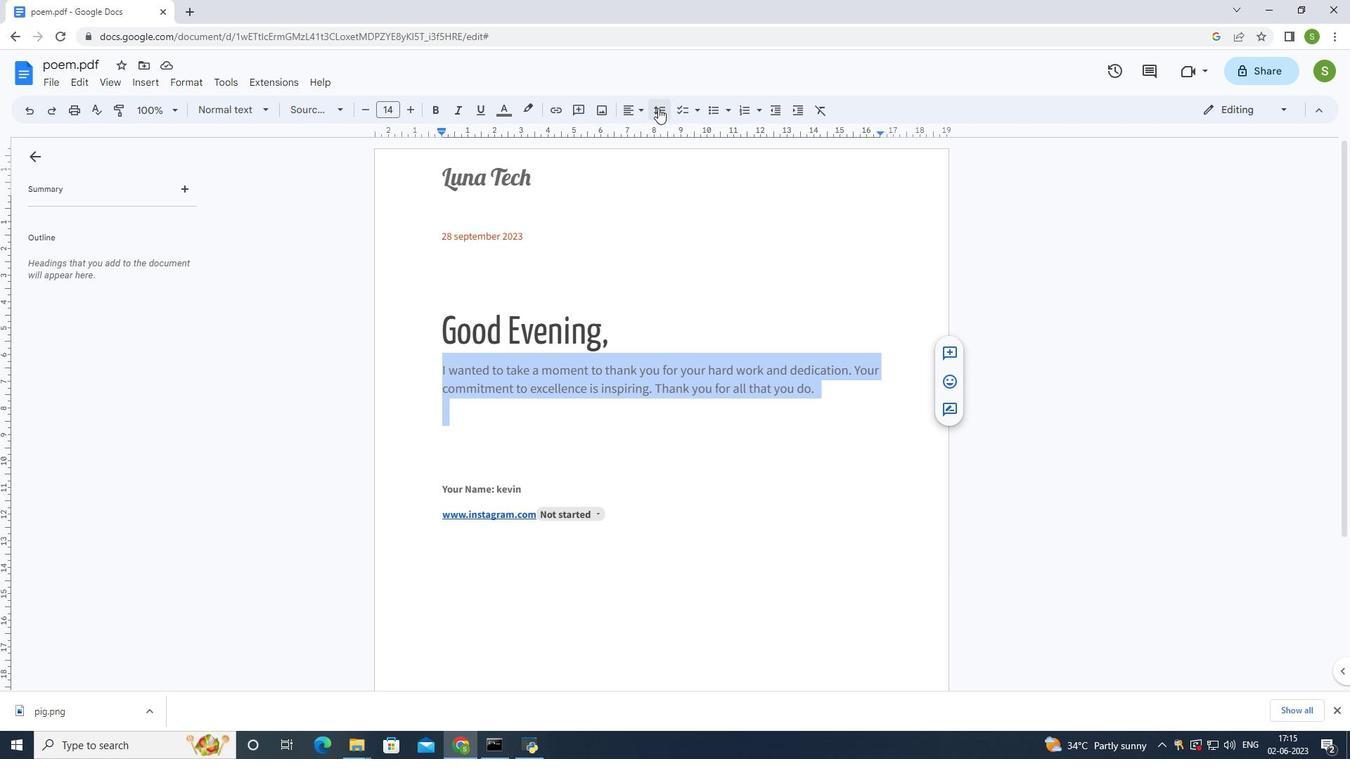 
Action: Mouse pressed left at (659, 109)
Screenshot: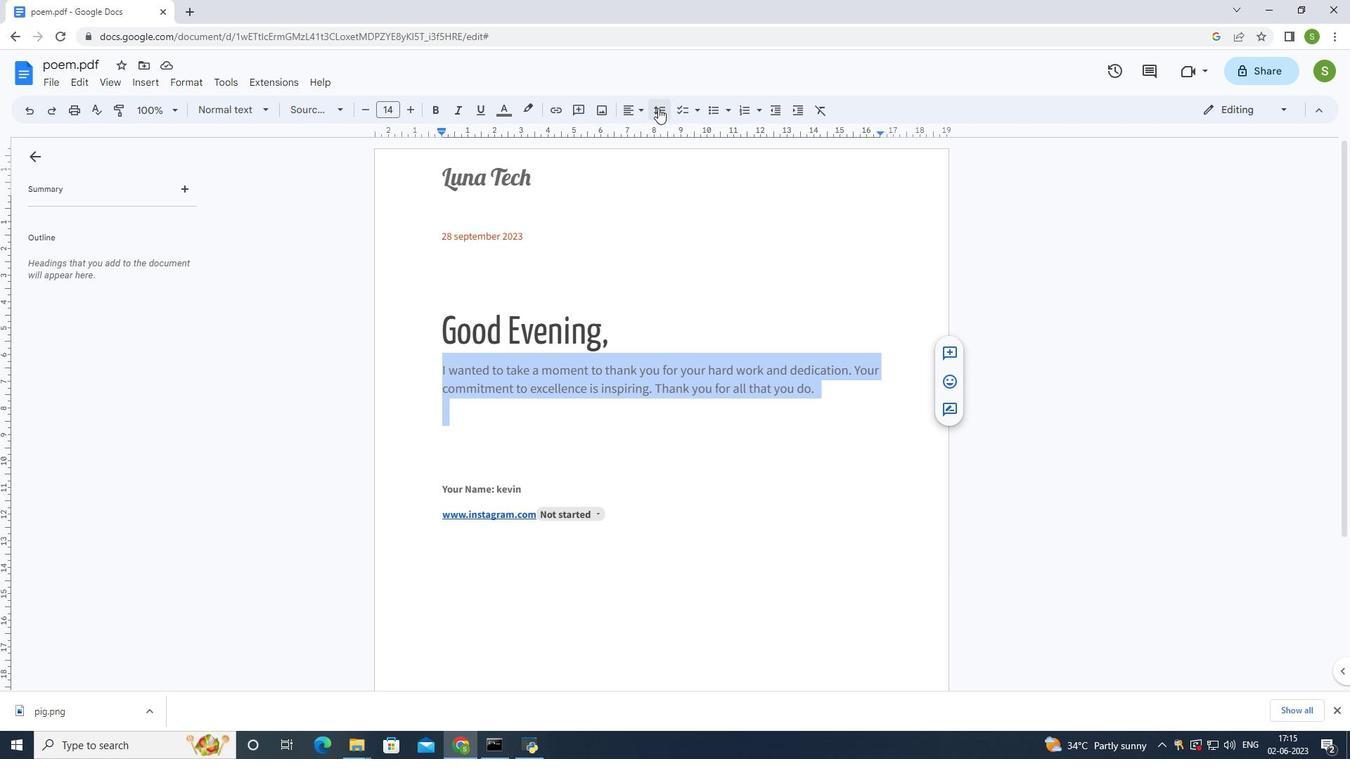 
Action: Mouse moved to (685, 200)
Screenshot: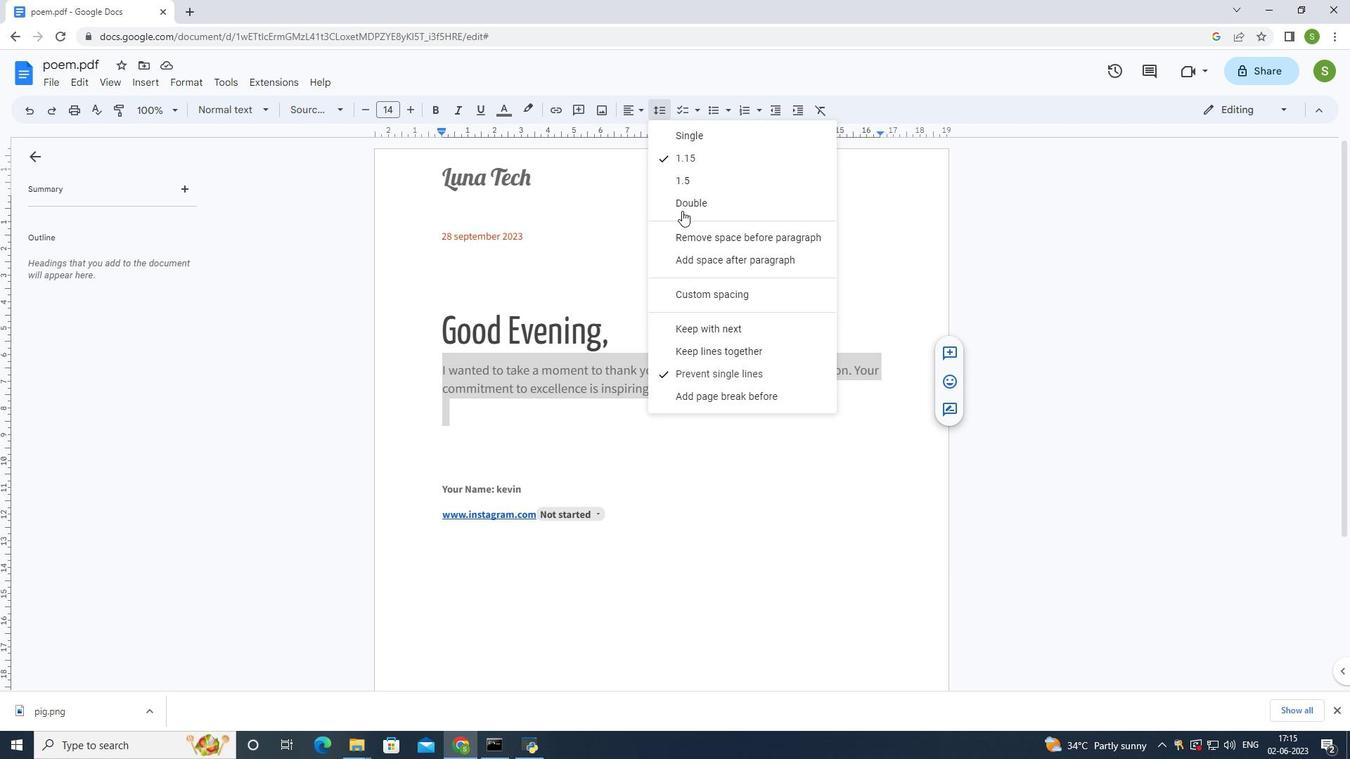
Action: Mouse pressed left at (685, 200)
Screenshot: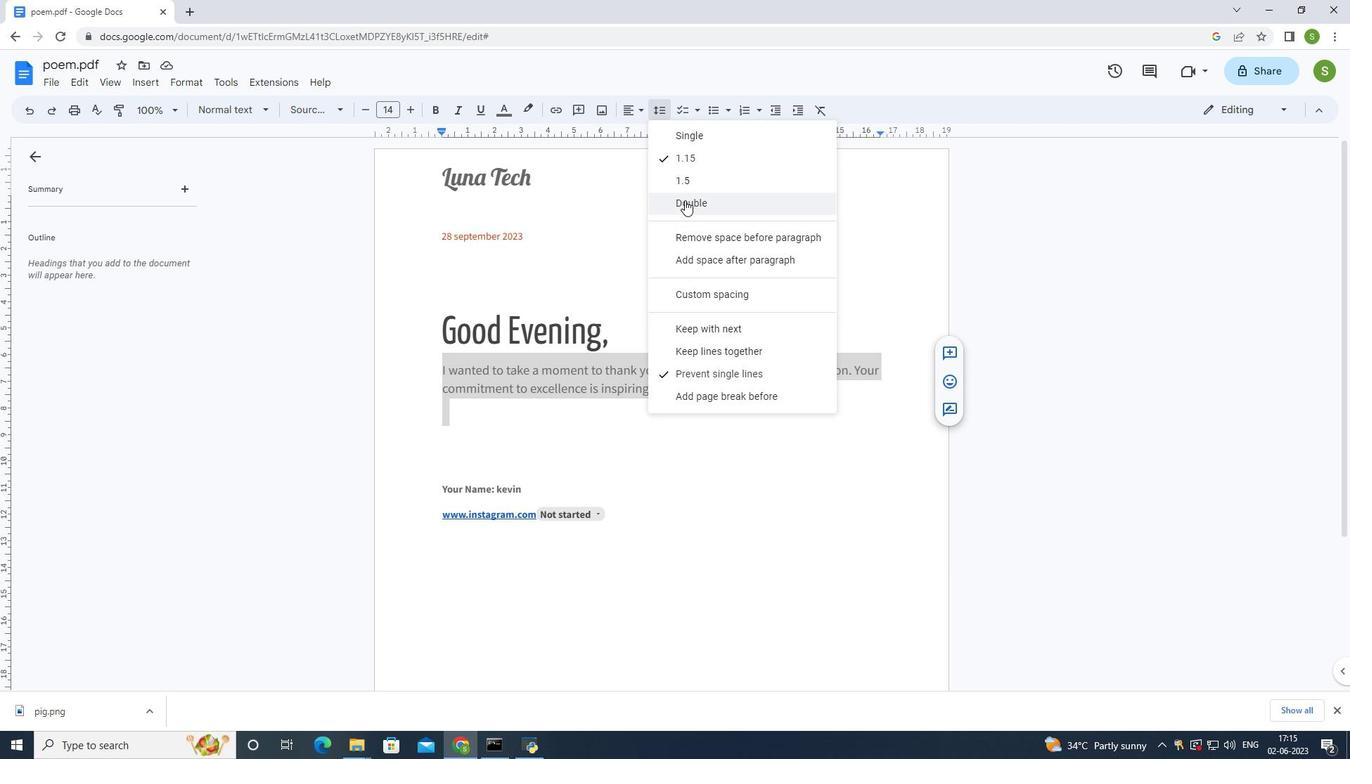 
Action: Mouse moved to (804, 301)
Screenshot: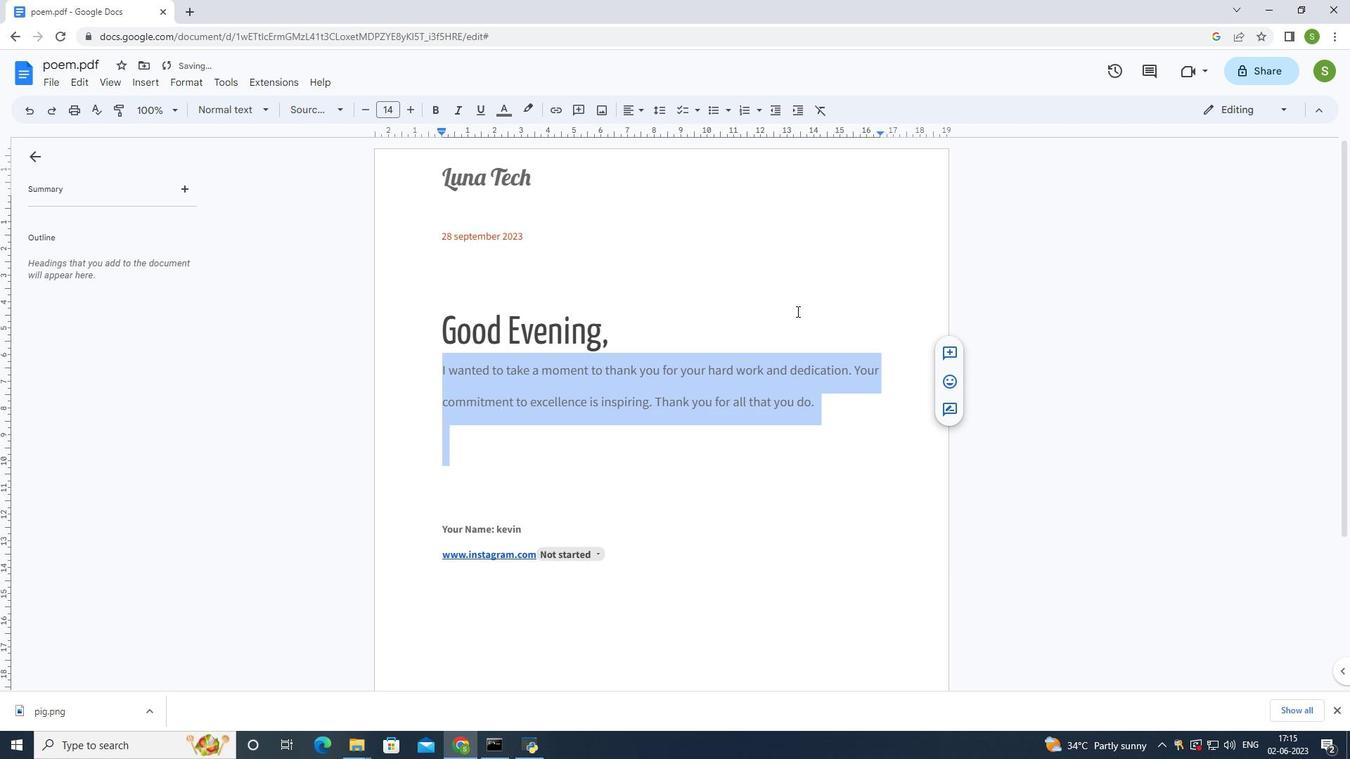 
Action: Mouse pressed left at (804, 301)
Screenshot: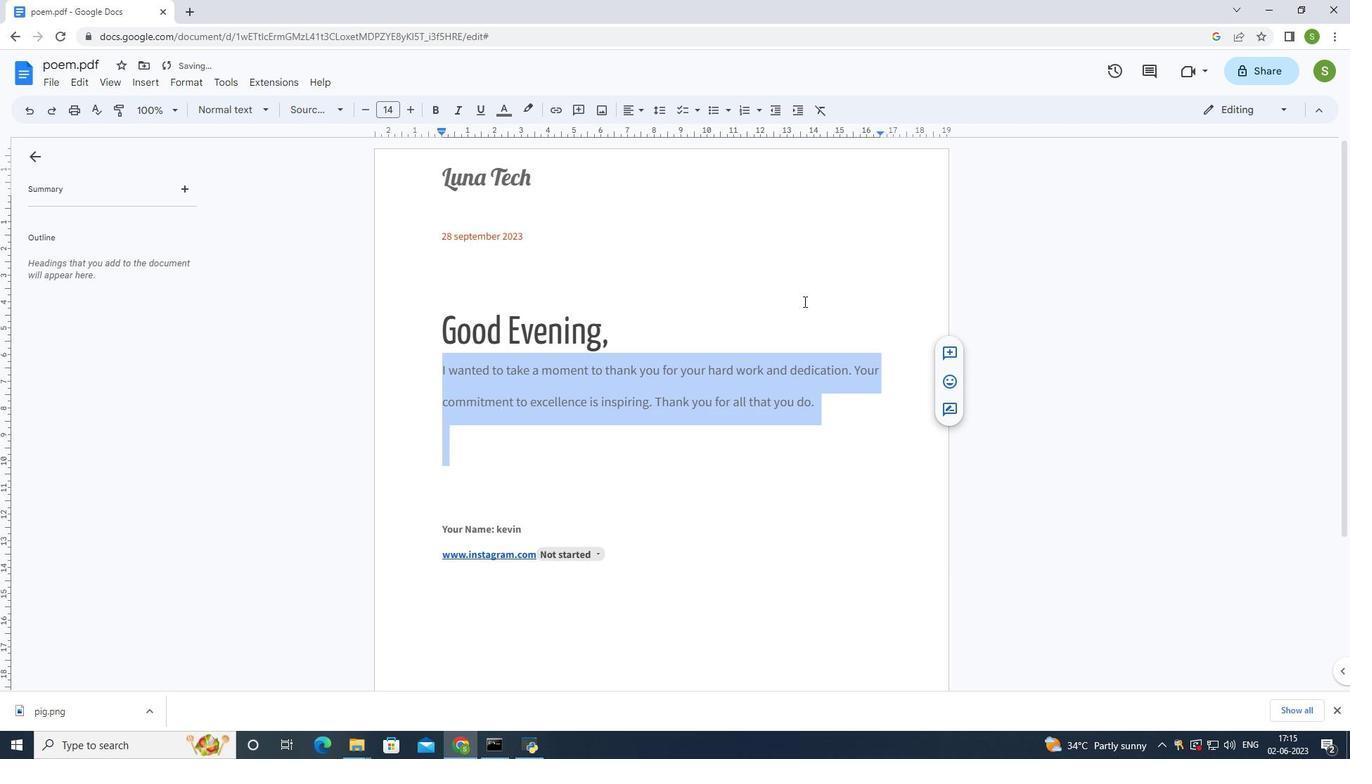 
